 Task: For heading Arial Rounded MT Bold with Underline.  font size for heading26,  'Change the font style of data to'Browallia New.  and font size to 18,  Change the alignment of both headline & data to Align middle & Align Text left.  In the sheet  Budget Management Template
Action: Mouse moved to (81, 129)
Screenshot: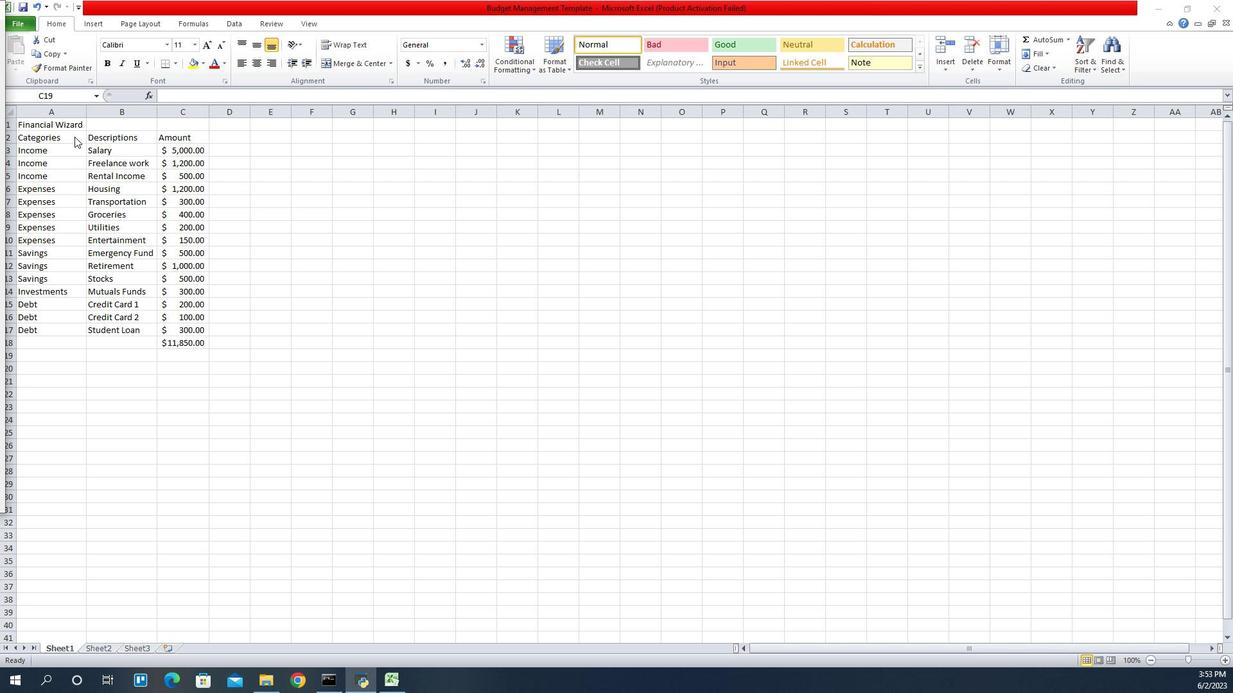 
Action: Mouse pressed left at (81, 129)
Screenshot: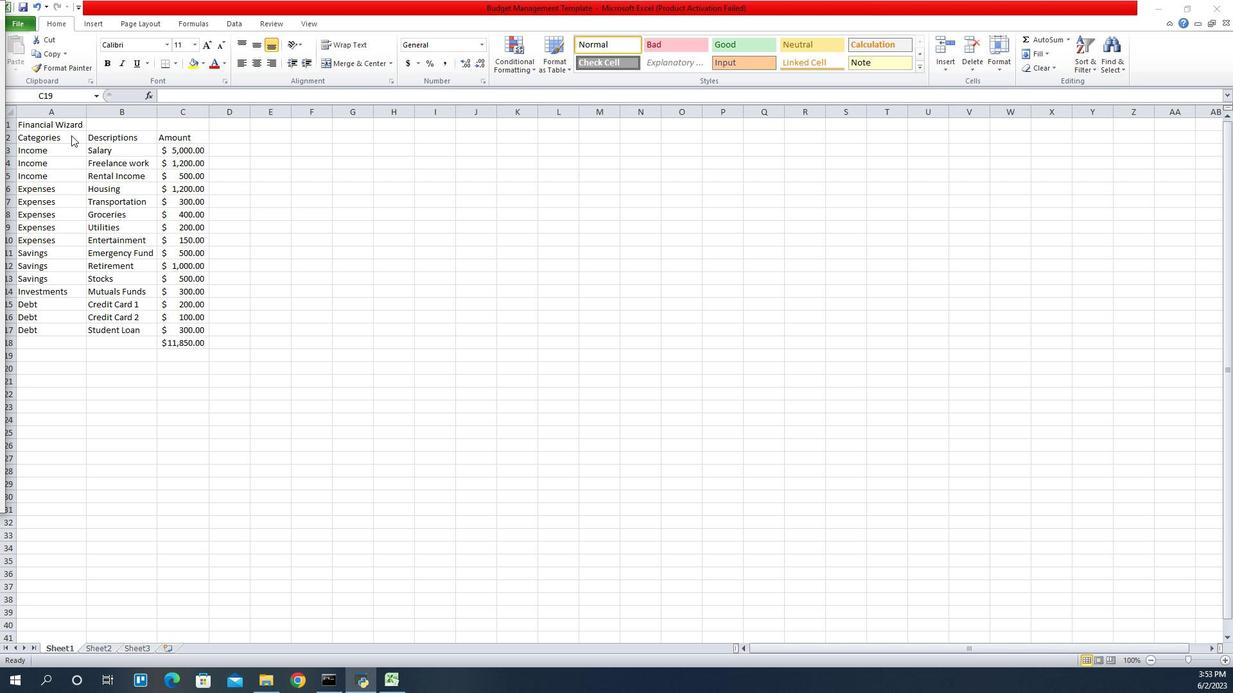 
Action: Mouse moved to (71, 129)
Screenshot: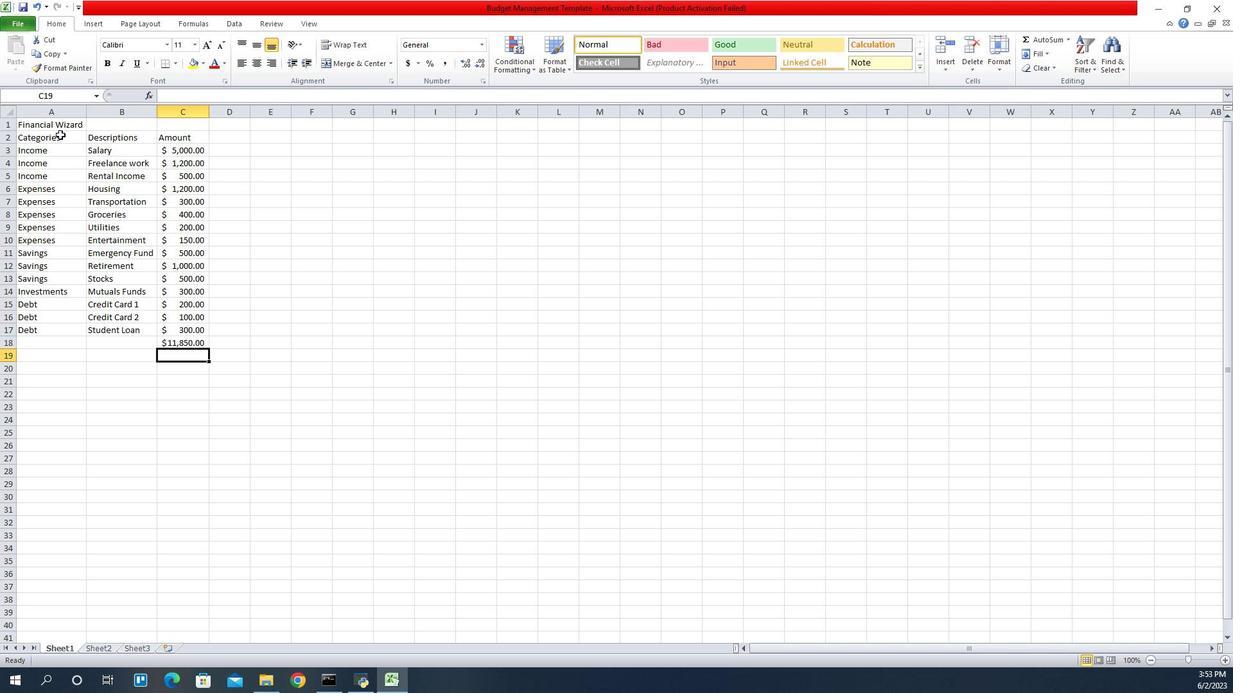 
Action: Mouse pressed left at (71, 129)
Screenshot: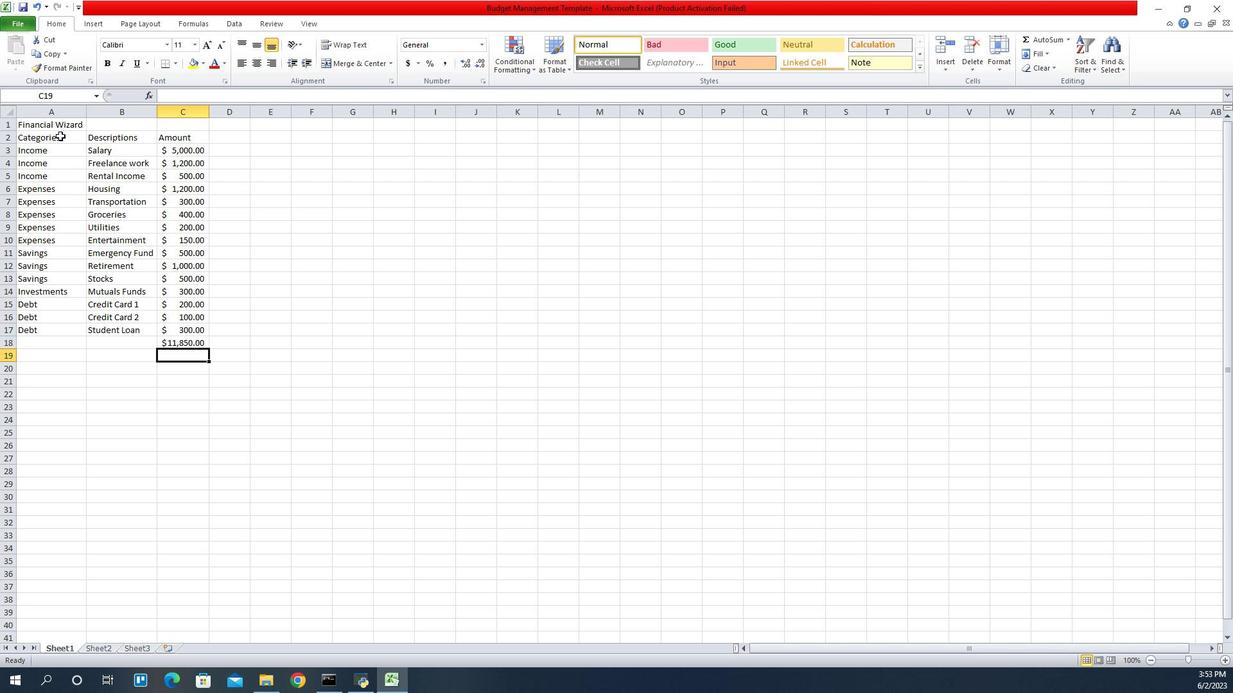 
Action: Mouse moved to (145, 16)
Screenshot: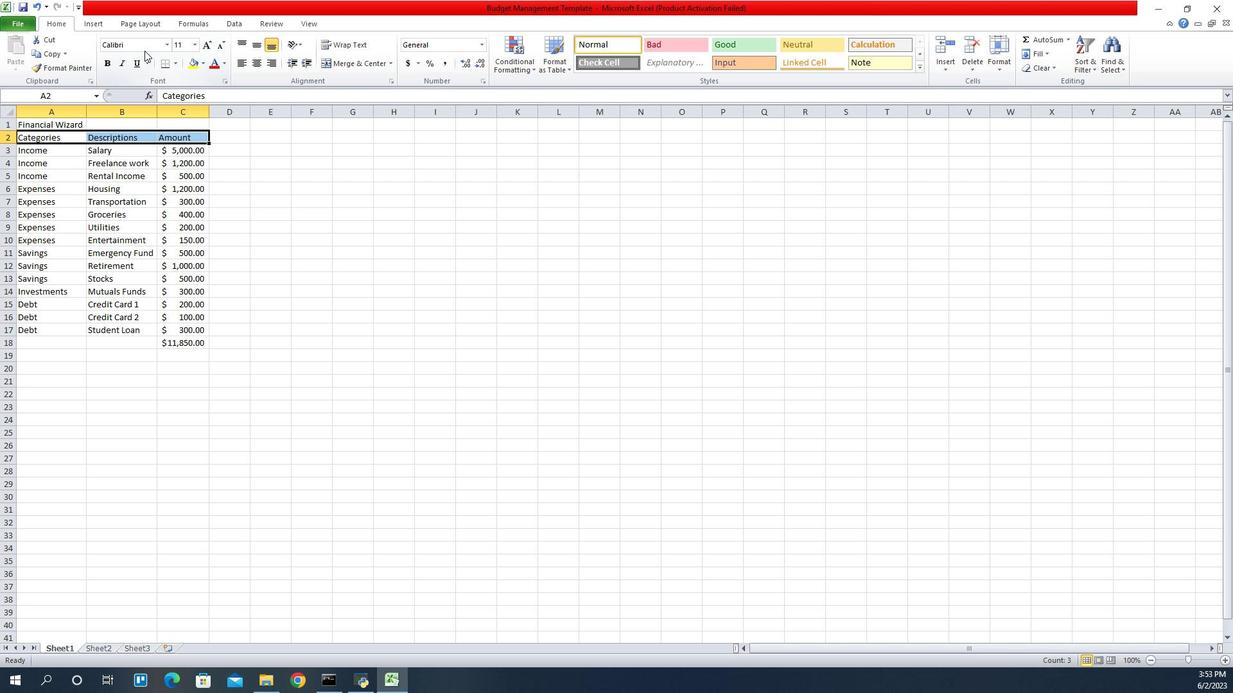 
Action: Mouse pressed left at (145, 16)
Screenshot: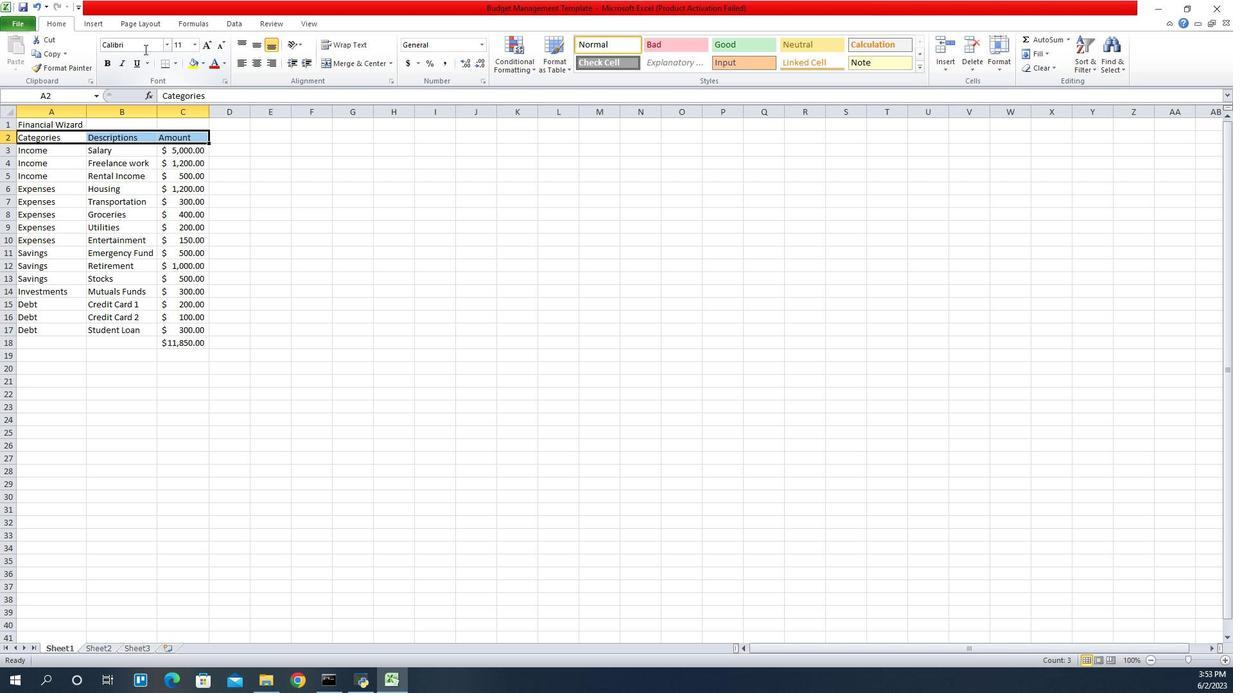 
Action: Key pressed arial<Key.space>rounded<Key.space><Key.caps_lock>MT<Key.enter>
Screenshot: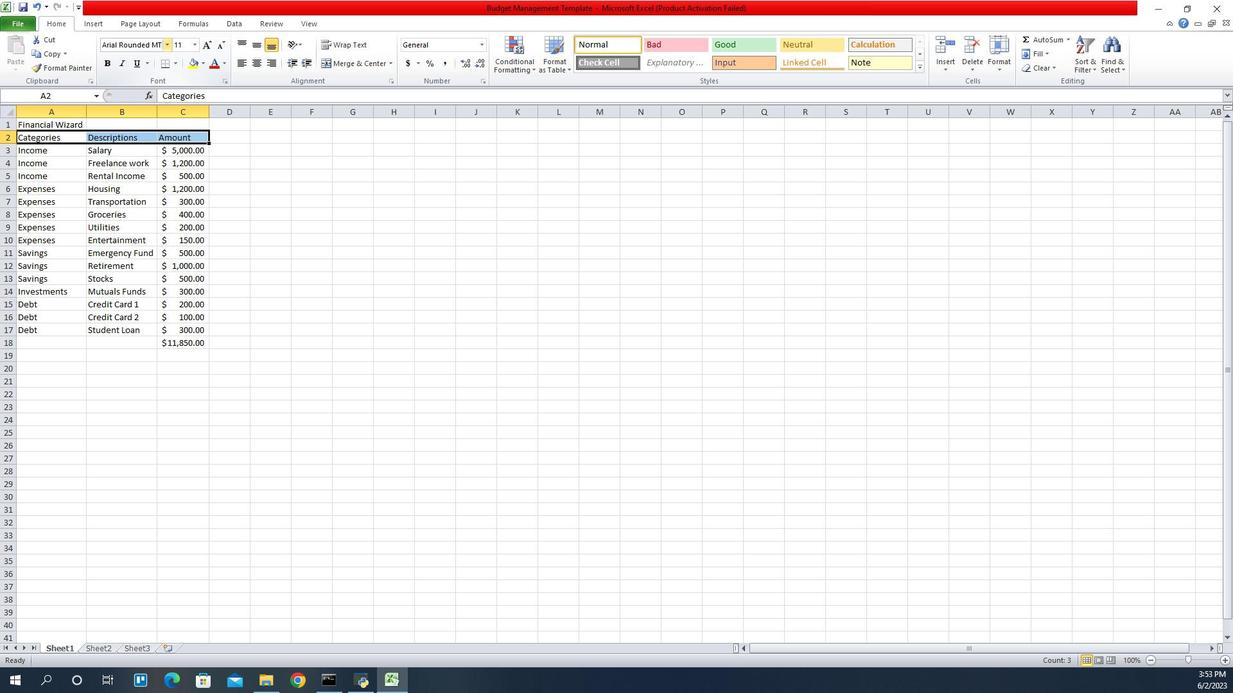 
Action: Mouse moved to (114, 30)
Screenshot: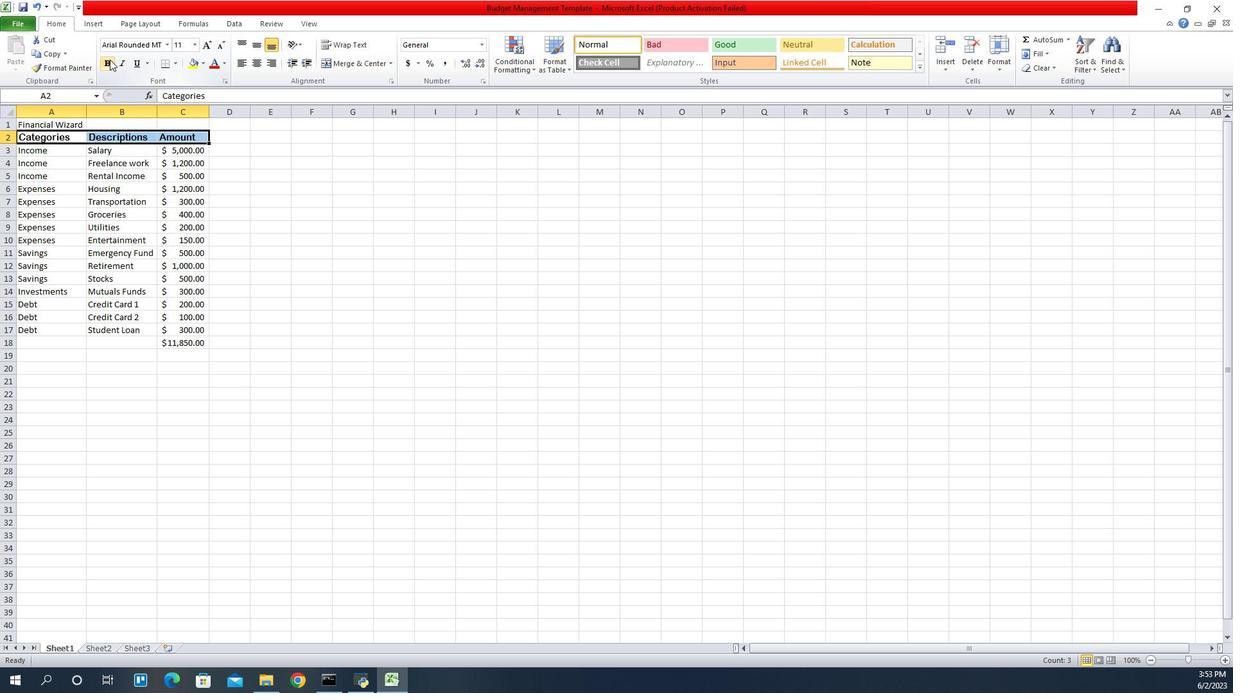 
Action: Mouse pressed left at (114, 30)
Screenshot: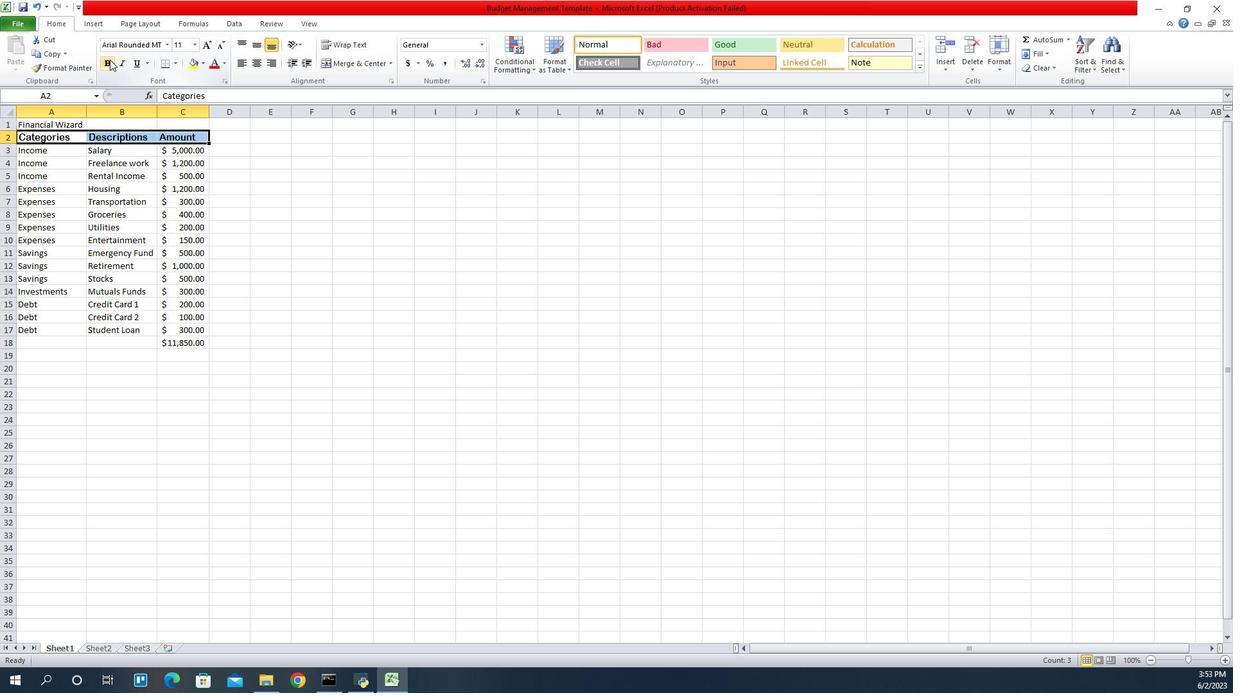 
Action: Mouse moved to (141, 39)
Screenshot: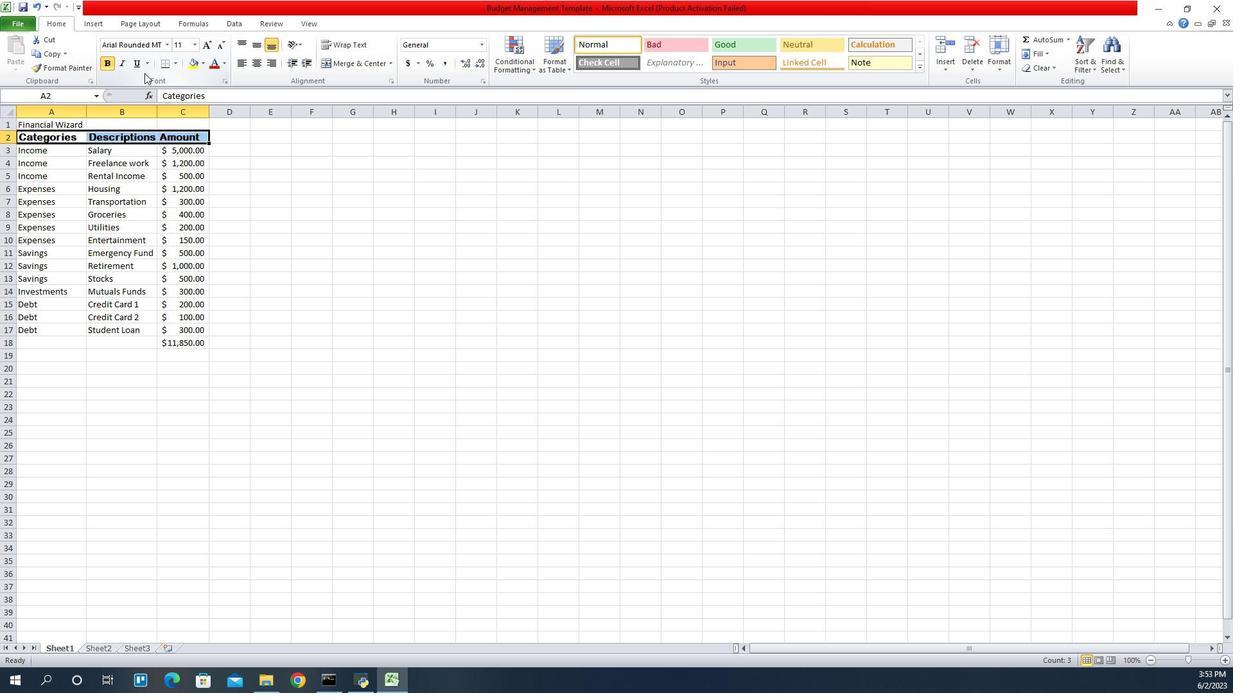 
Action: Mouse pressed left at (141, 39)
Screenshot: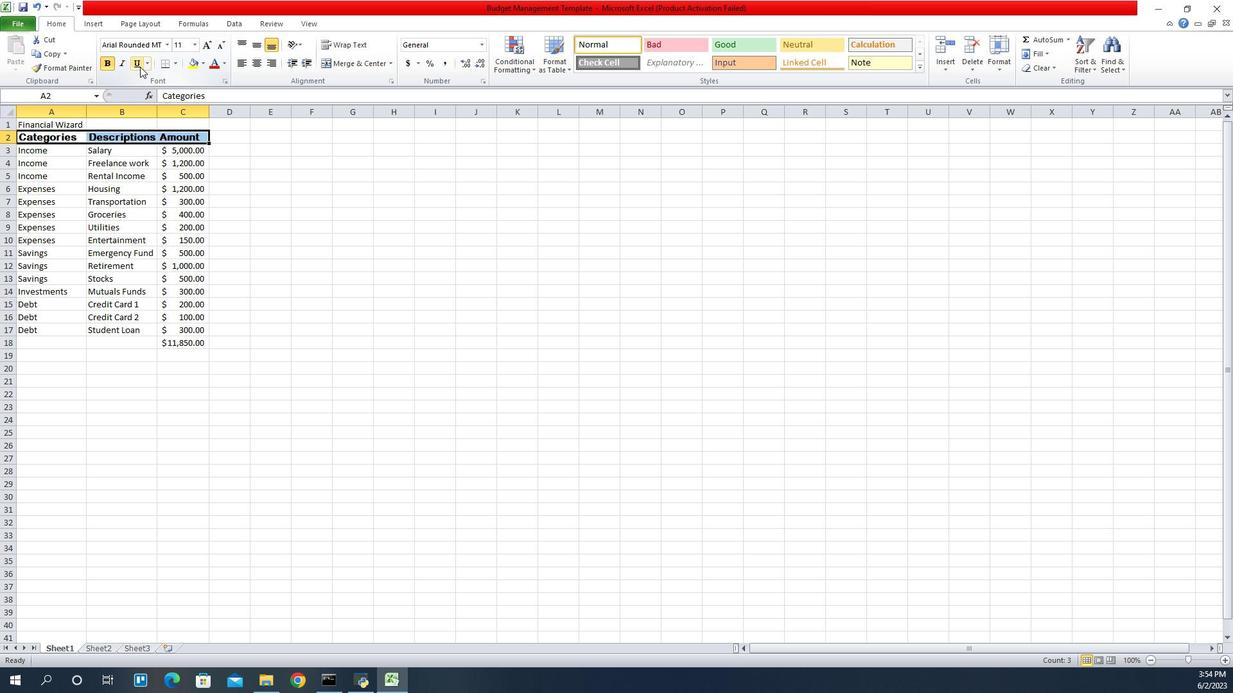 
Action: Mouse moved to (190, 9)
Screenshot: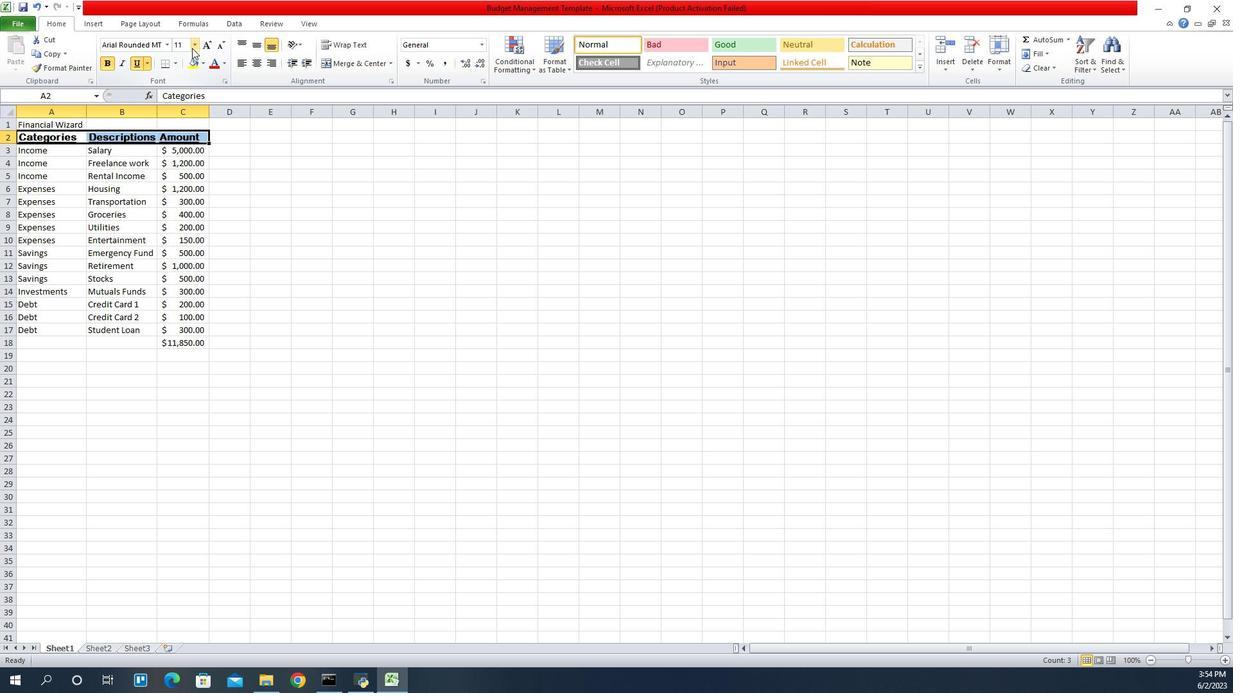 
Action: Mouse pressed left at (190, 9)
Screenshot: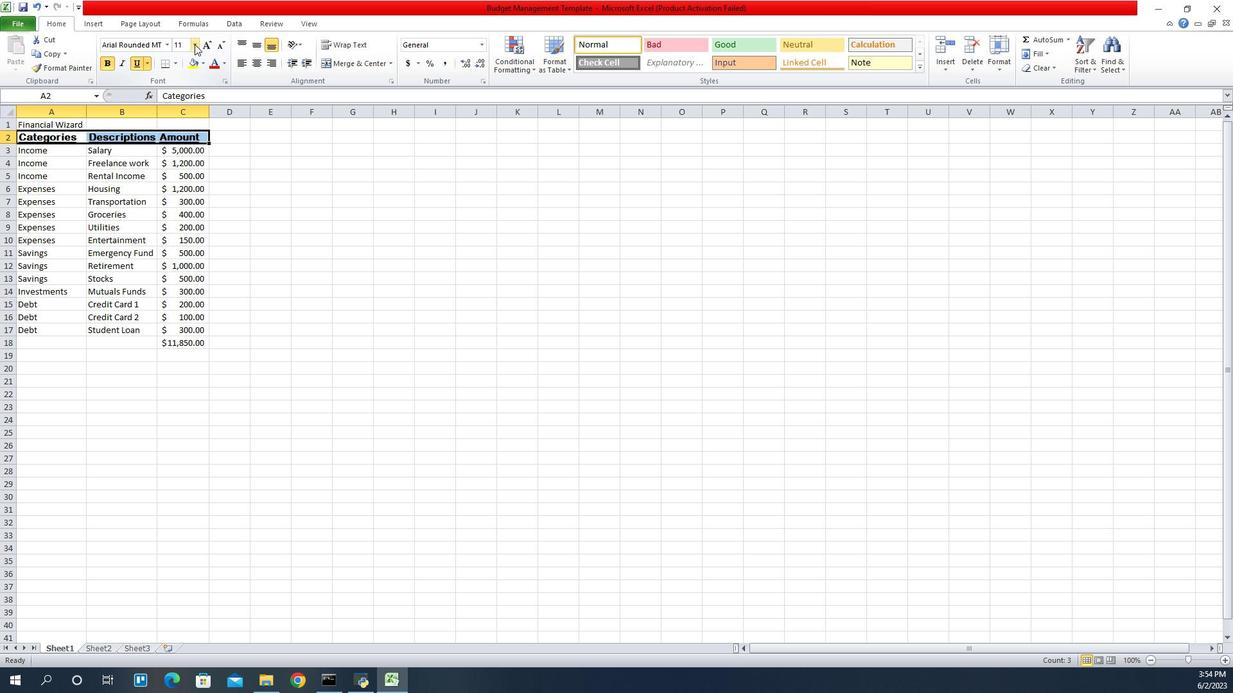 
Action: Mouse moved to (179, 181)
Screenshot: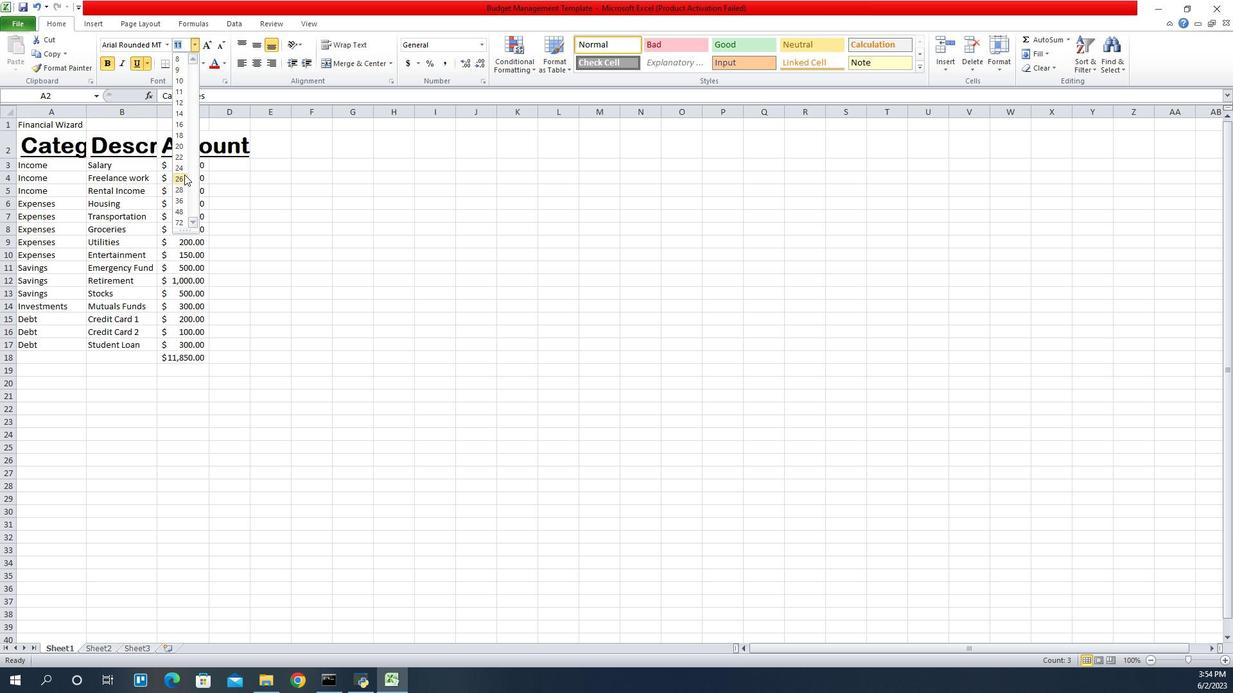 
Action: Mouse pressed left at (179, 181)
Screenshot: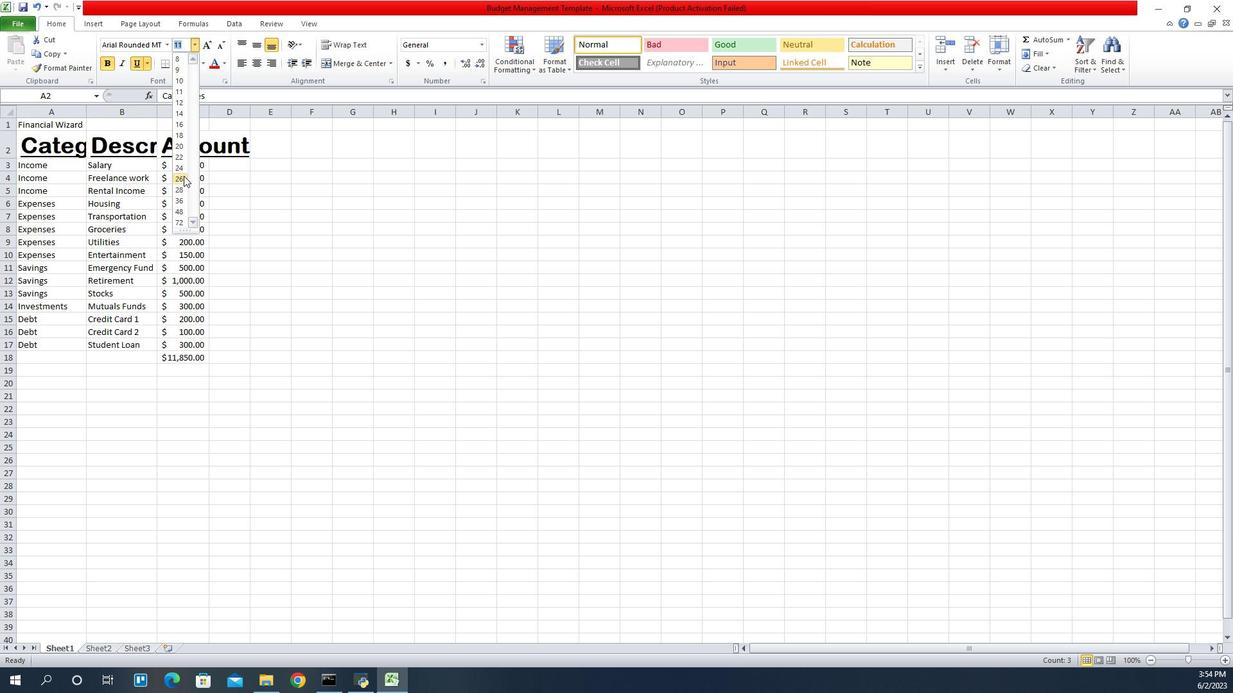 
Action: Mouse moved to (78, 173)
Screenshot: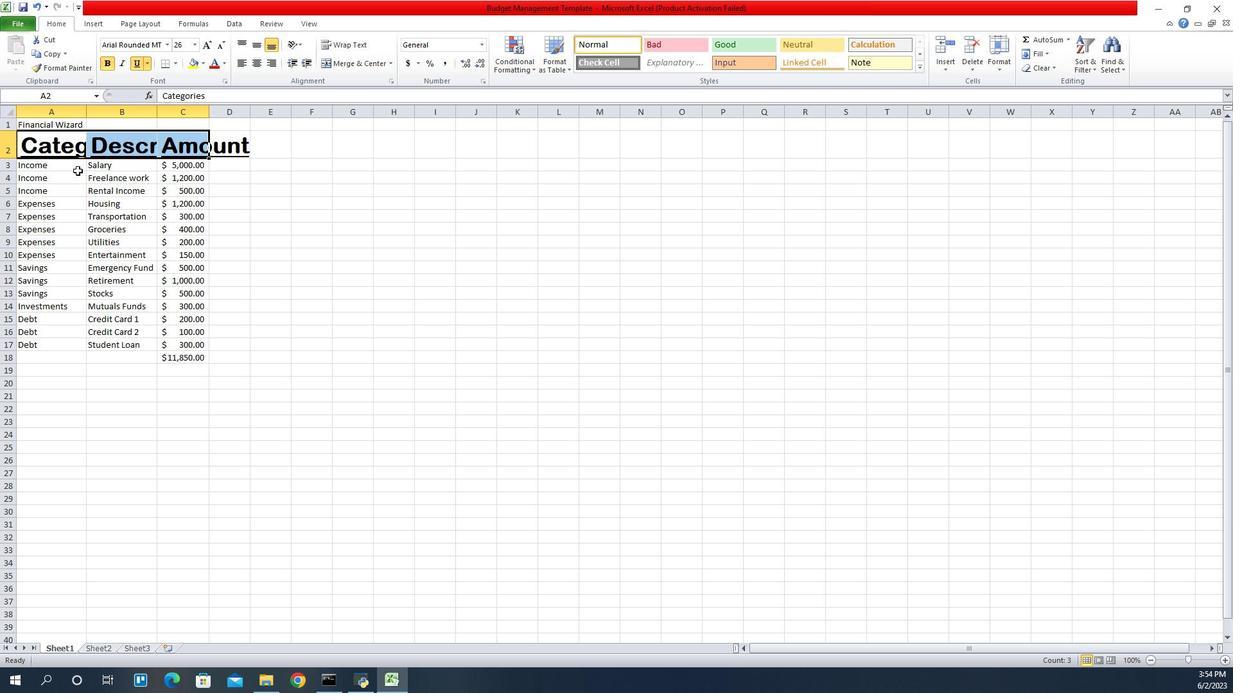 
Action: Mouse pressed left at (78, 173)
Screenshot: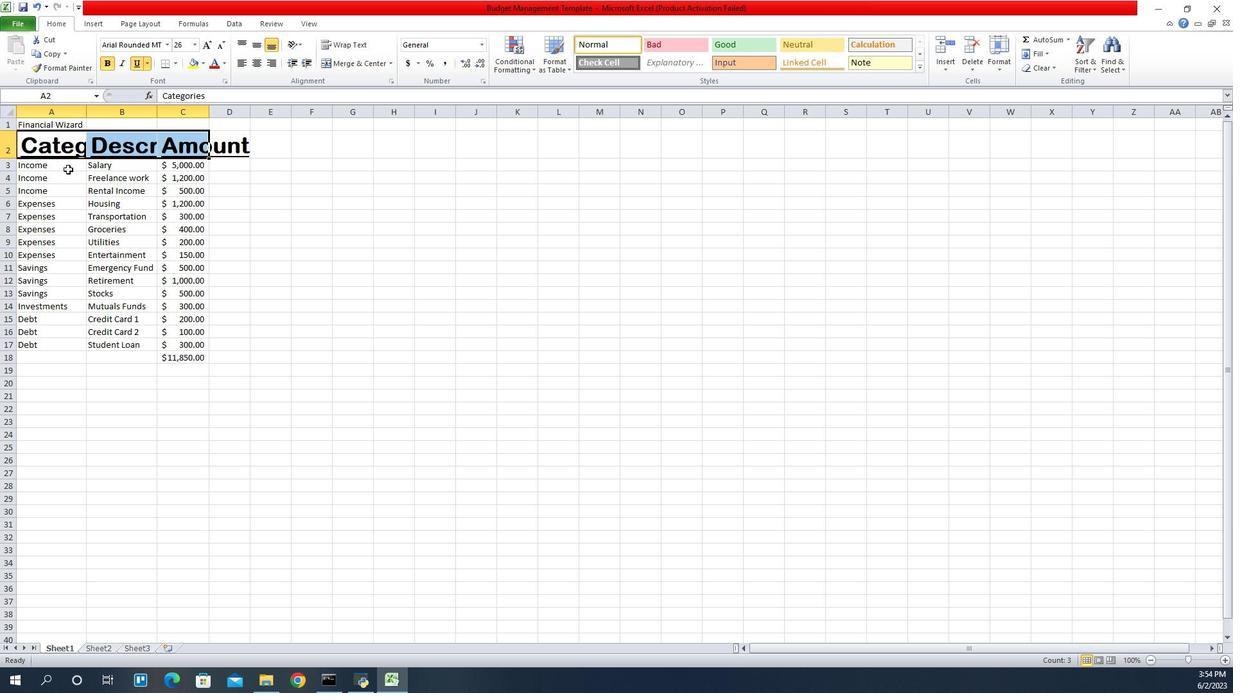 
Action: Mouse moved to (148, 14)
Screenshot: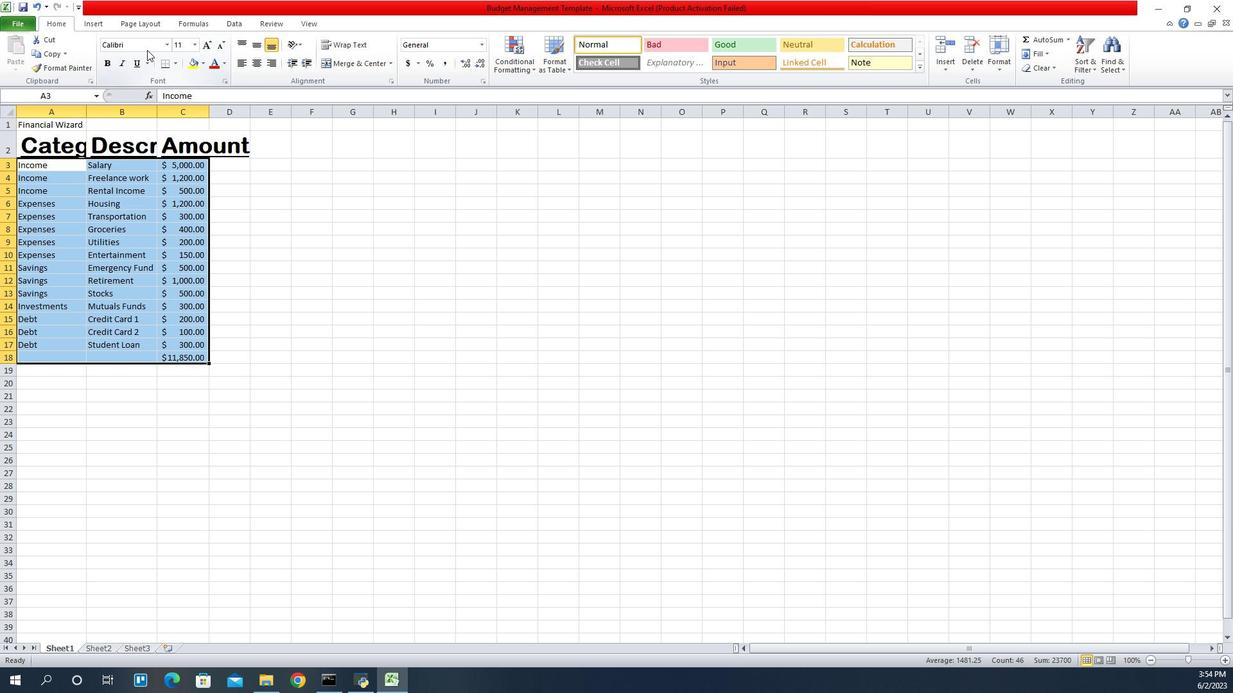 
Action: Mouse pressed left at (148, 14)
Screenshot: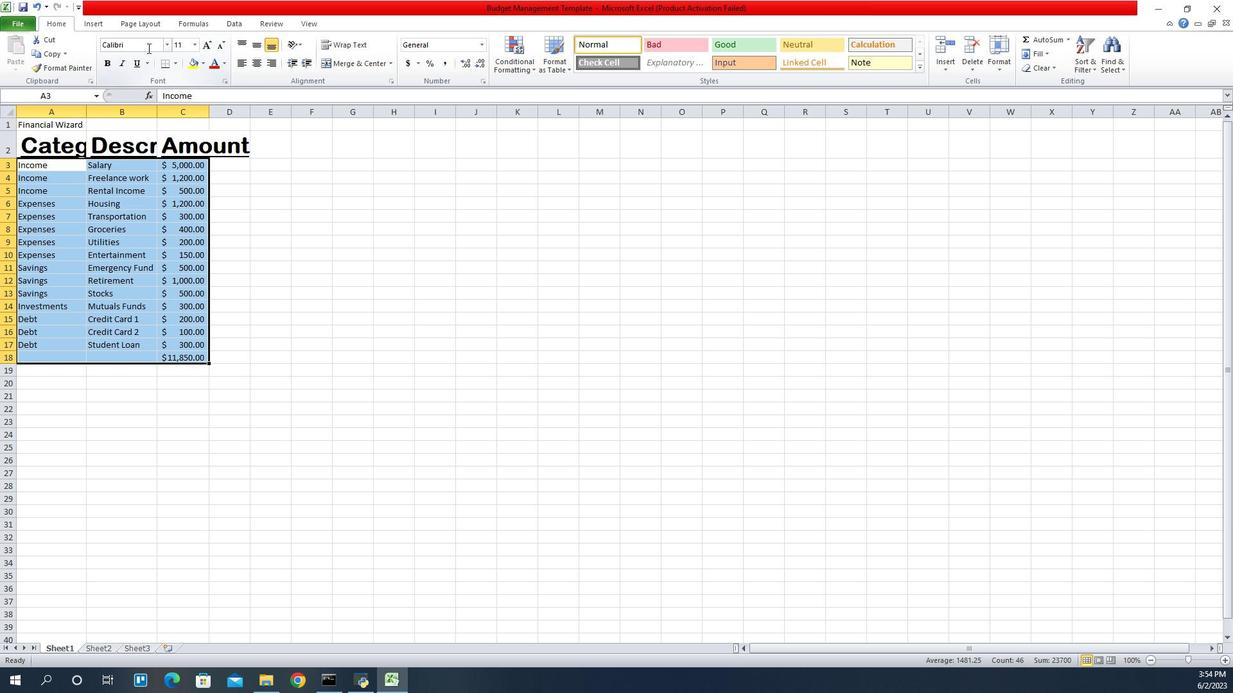 
Action: Key pressed <Key.caps_lock><Key.caps_lock>B<Key.caps_lock>rowallia<Key.space>new<Key.enter>
Screenshot: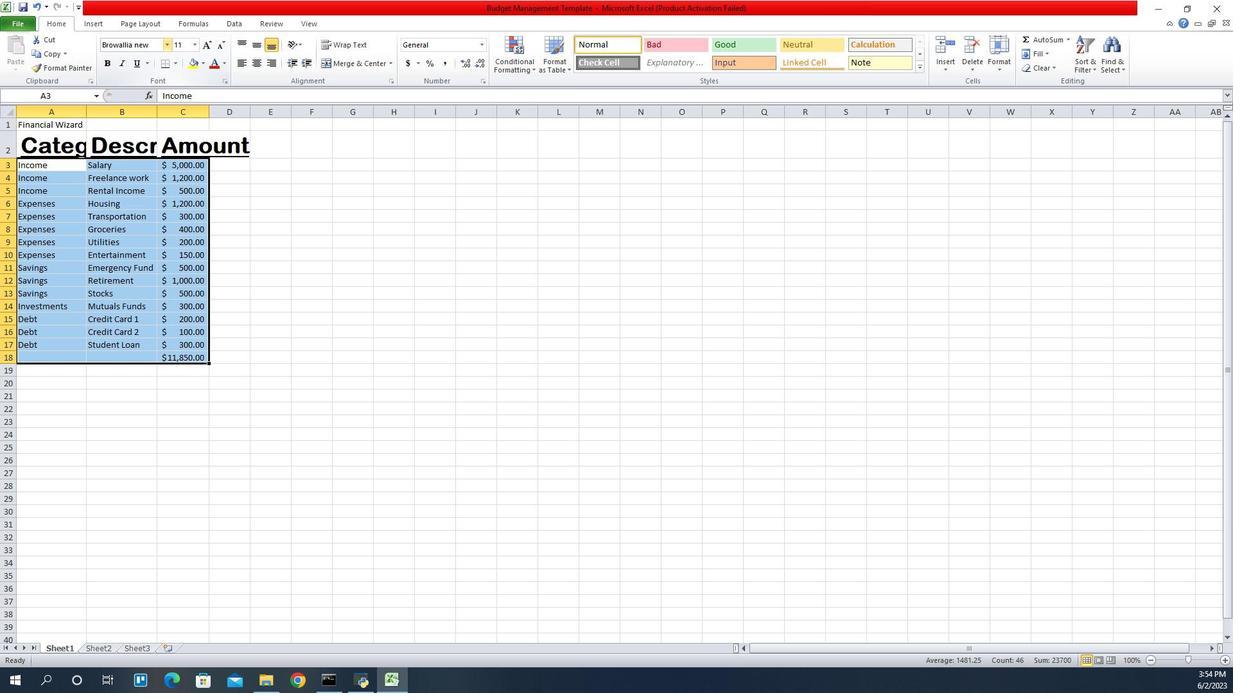 
Action: Mouse moved to (192, 14)
Screenshot: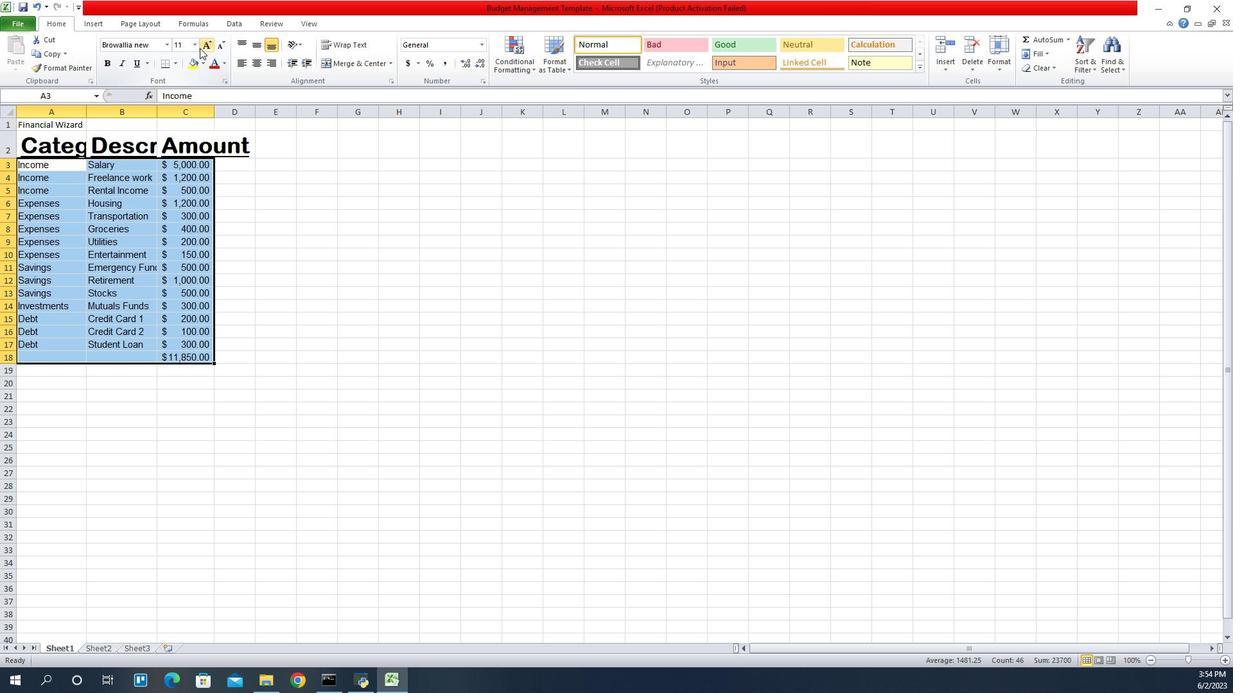 
Action: Mouse pressed left at (192, 14)
Screenshot: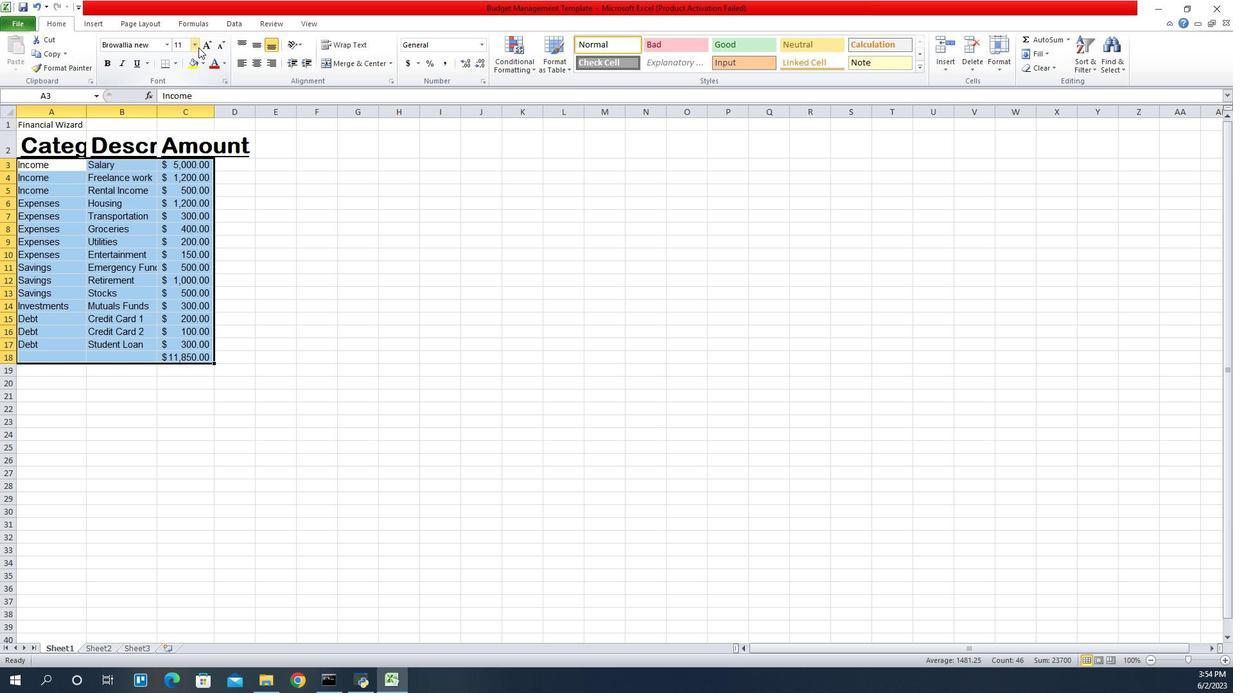 
Action: Mouse moved to (177, 126)
Screenshot: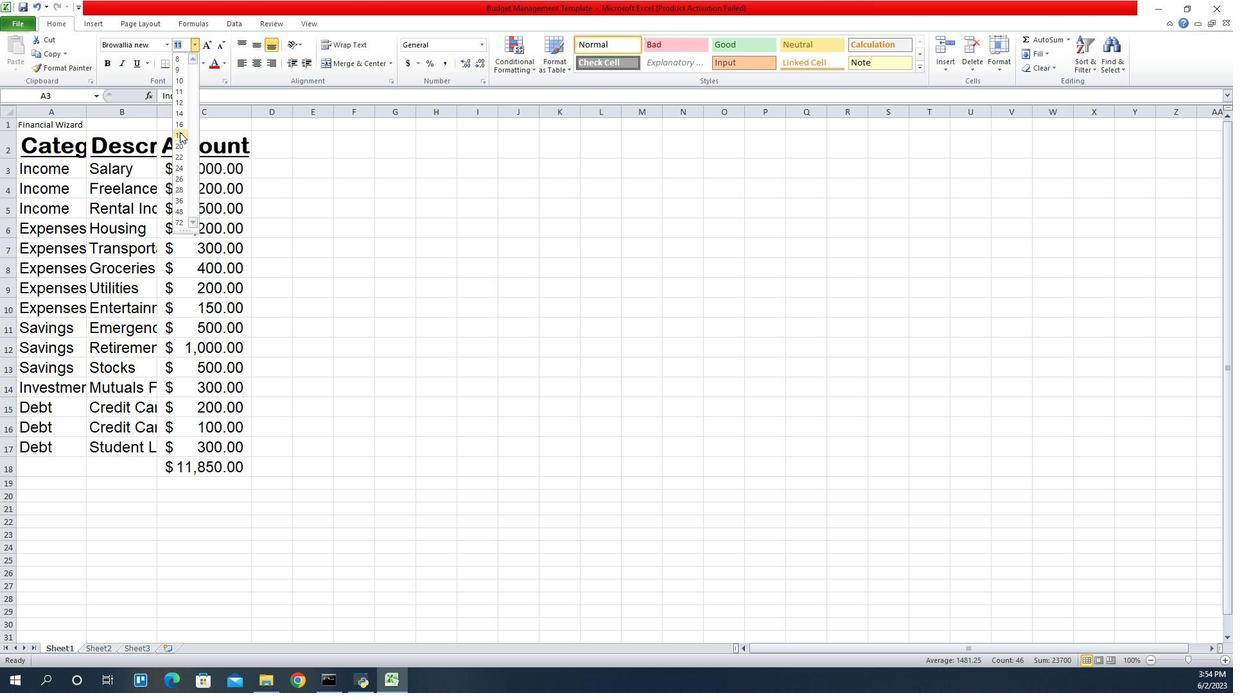 
Action: Mouse pressed left at (177, 126)
Screenshot: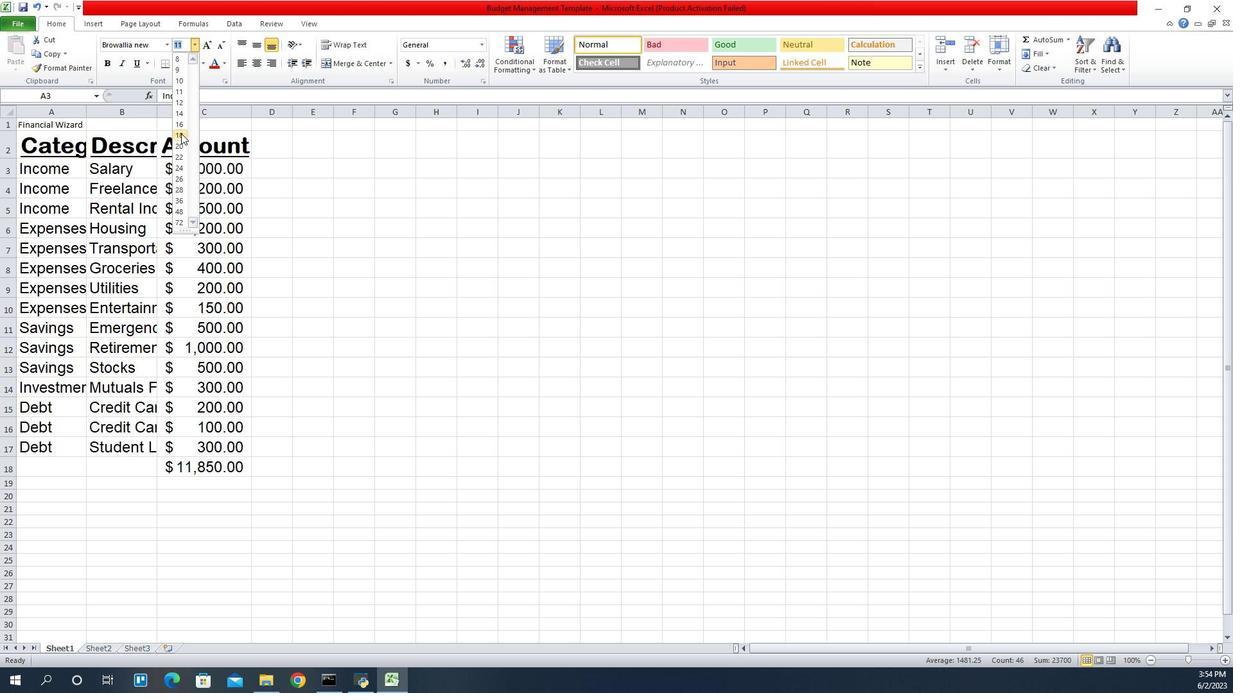 
Action: Mouse moved to (86, 102)
Screenshot: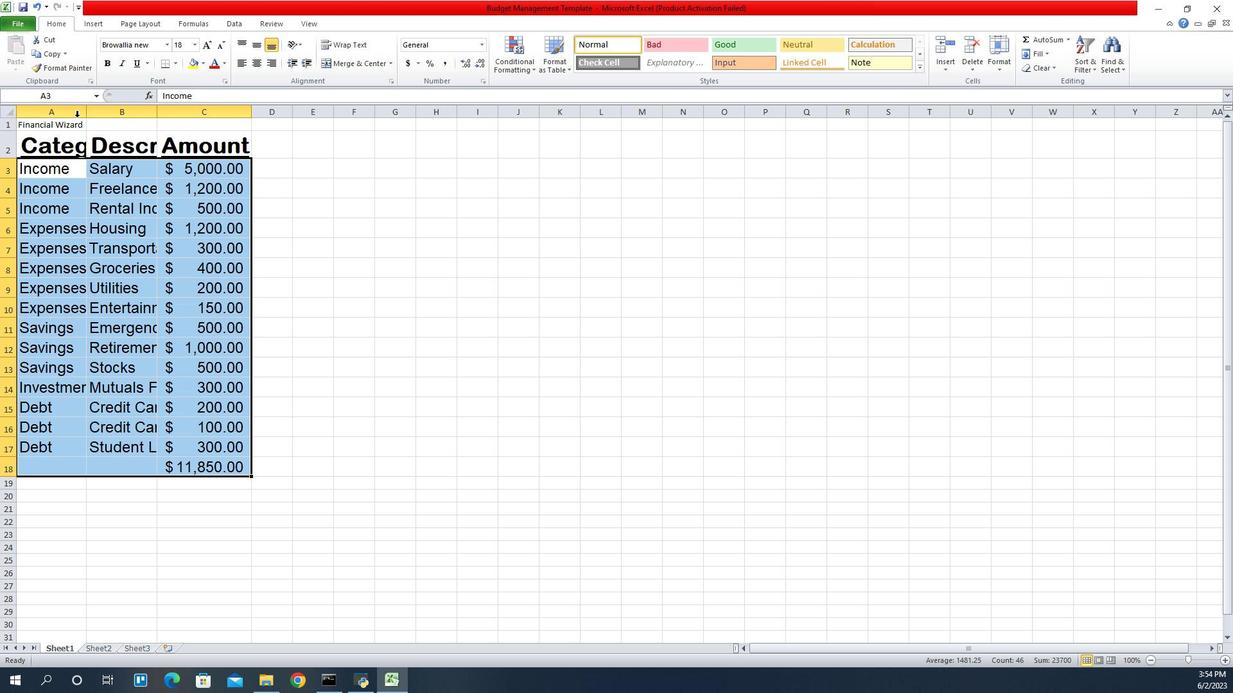 
Action: Mouse pressed left at (86, 102)
Screenshot: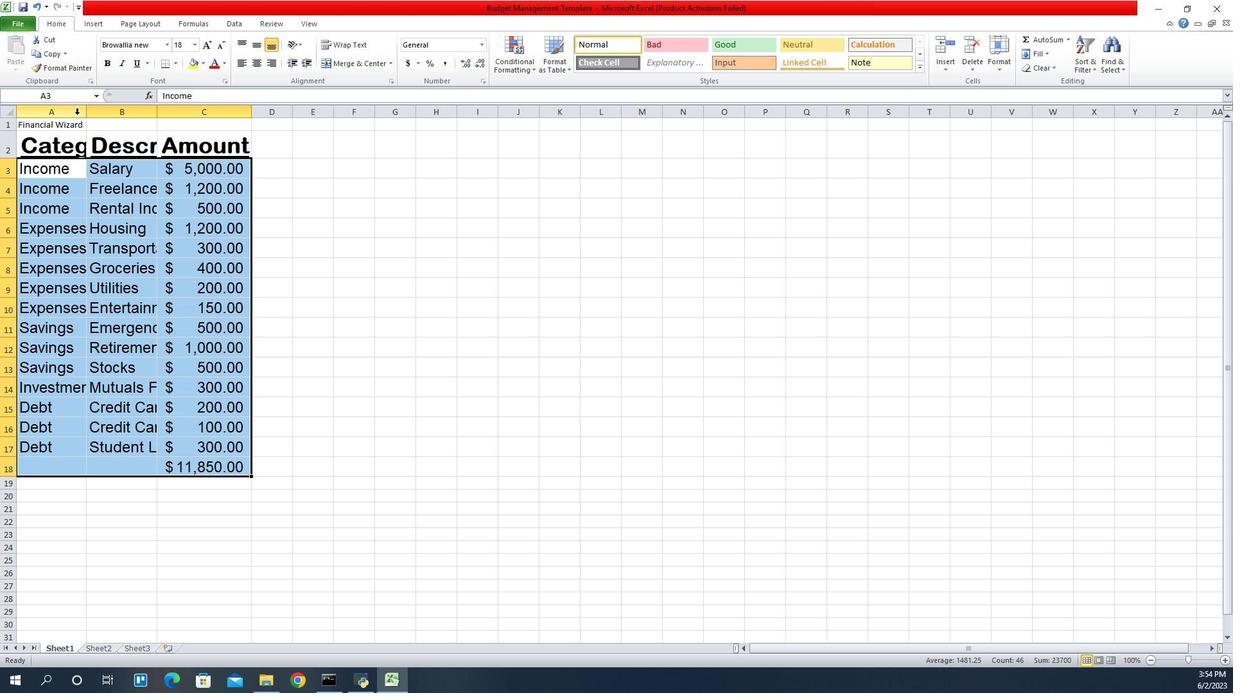 
Action: Mouse moved to (159, 100)
Screenshot: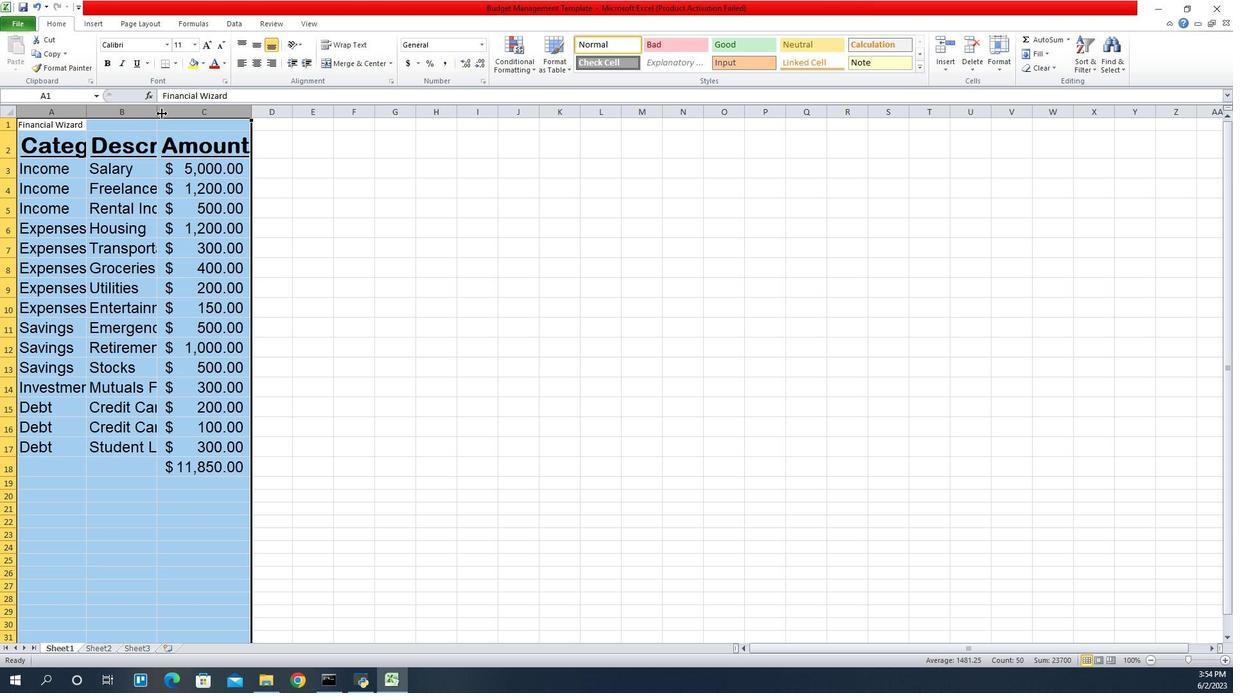 
Action: Mouse pressed left at (159, 100)
Screenshot: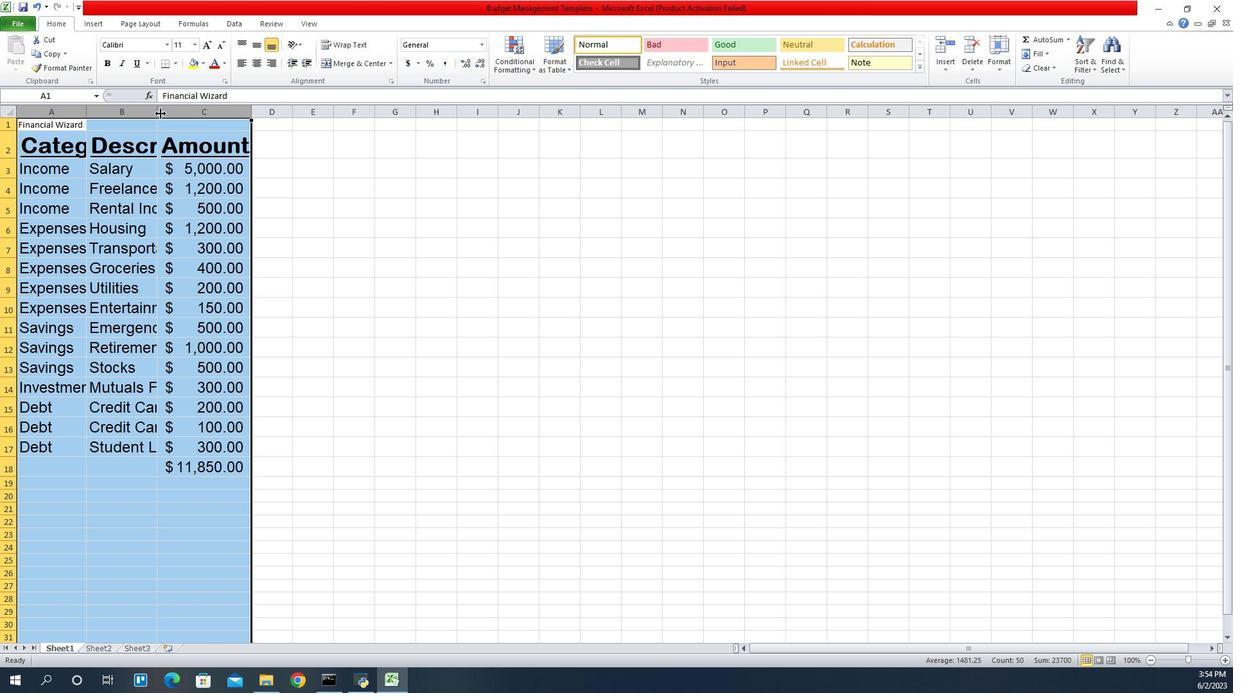 
Action: Mouse pressed left at (159, 100)
Screenshot: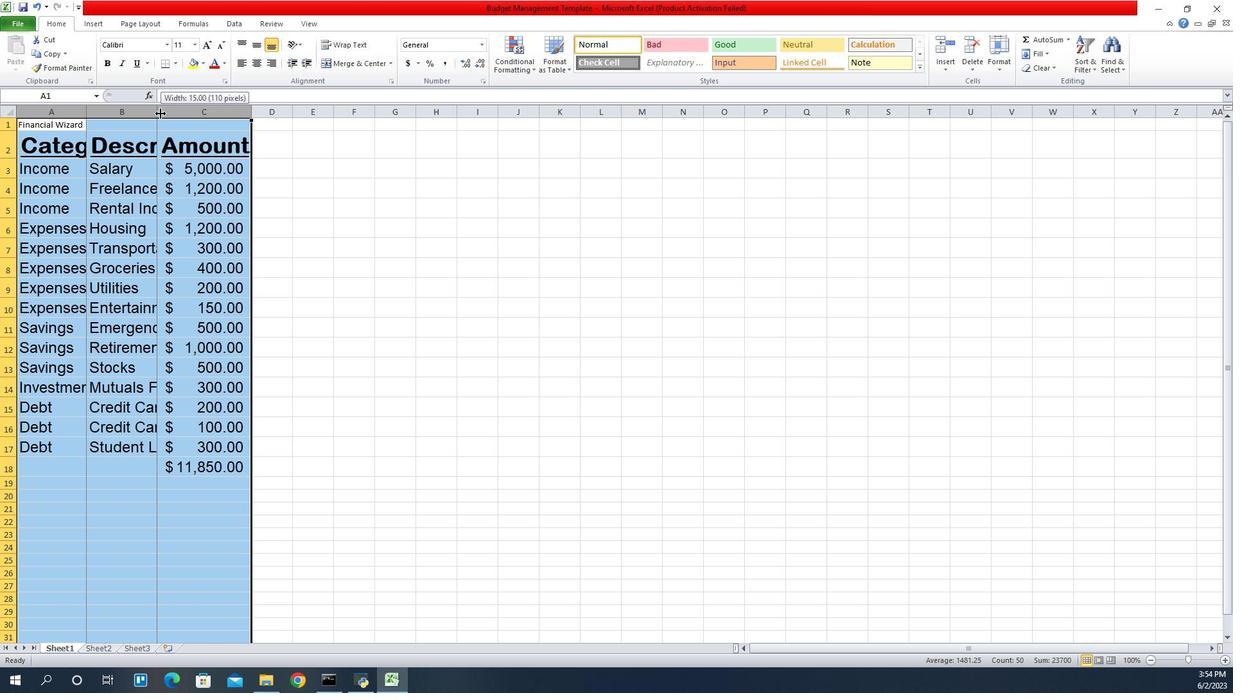 
Action: Mouse moved to (116, 149)
Screenshot: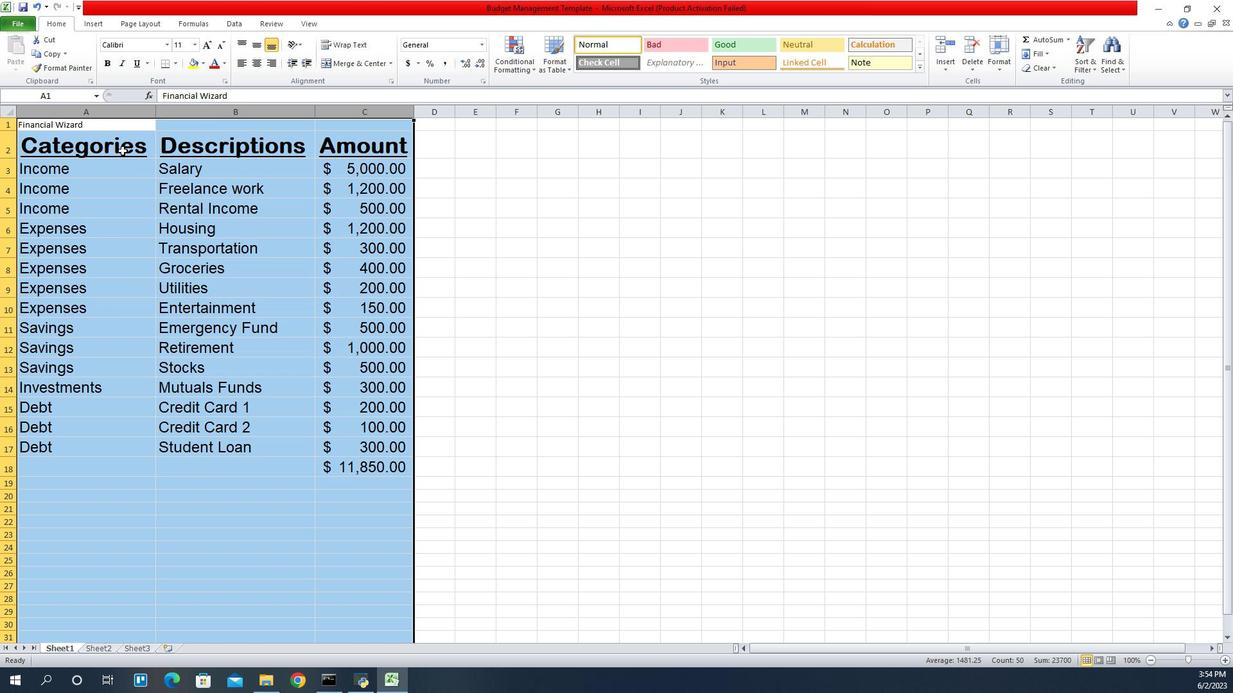 
Action: Mouse pressed left at (116, 149)
Screenshot: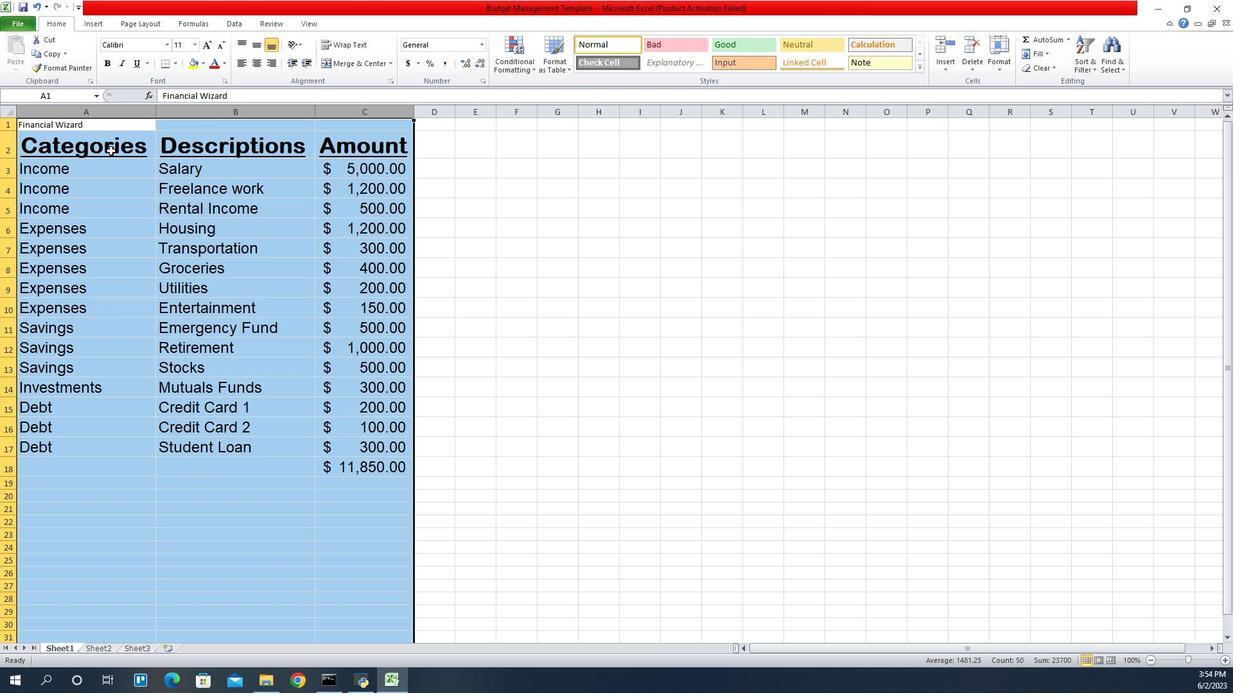
Action: Mouse moved to (116, 145)
Screenshot: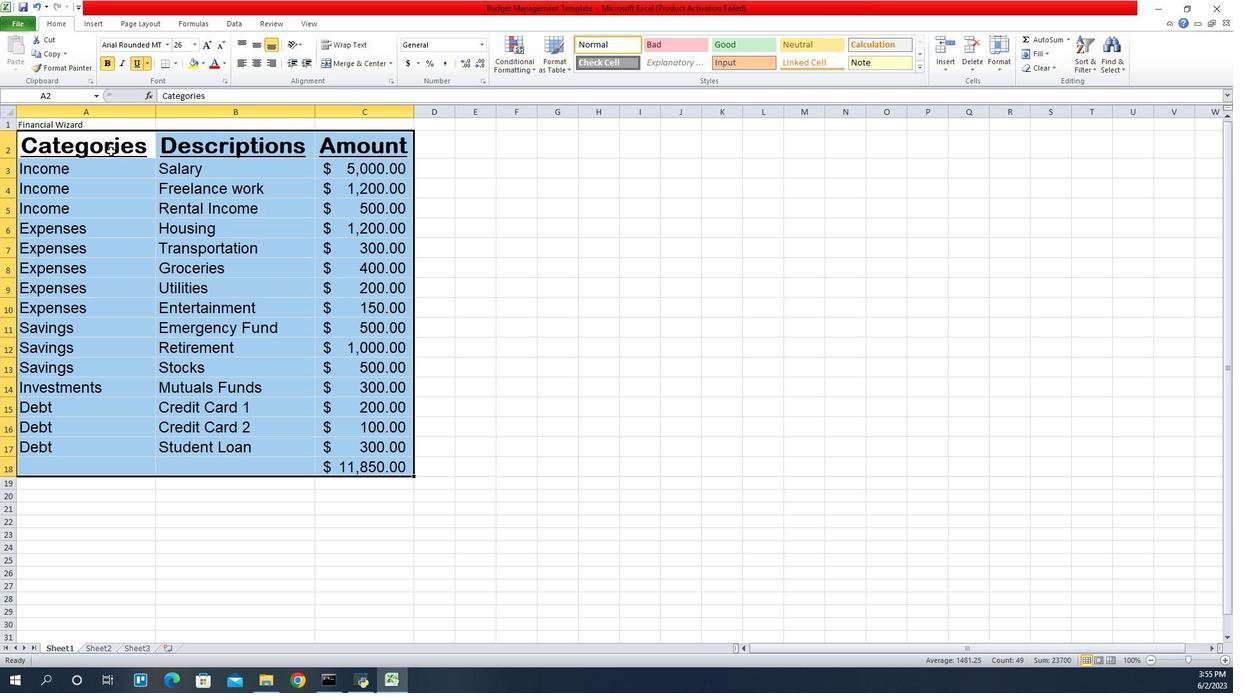 
Action: Mouse pressed left at (116, 145)
Screenshot: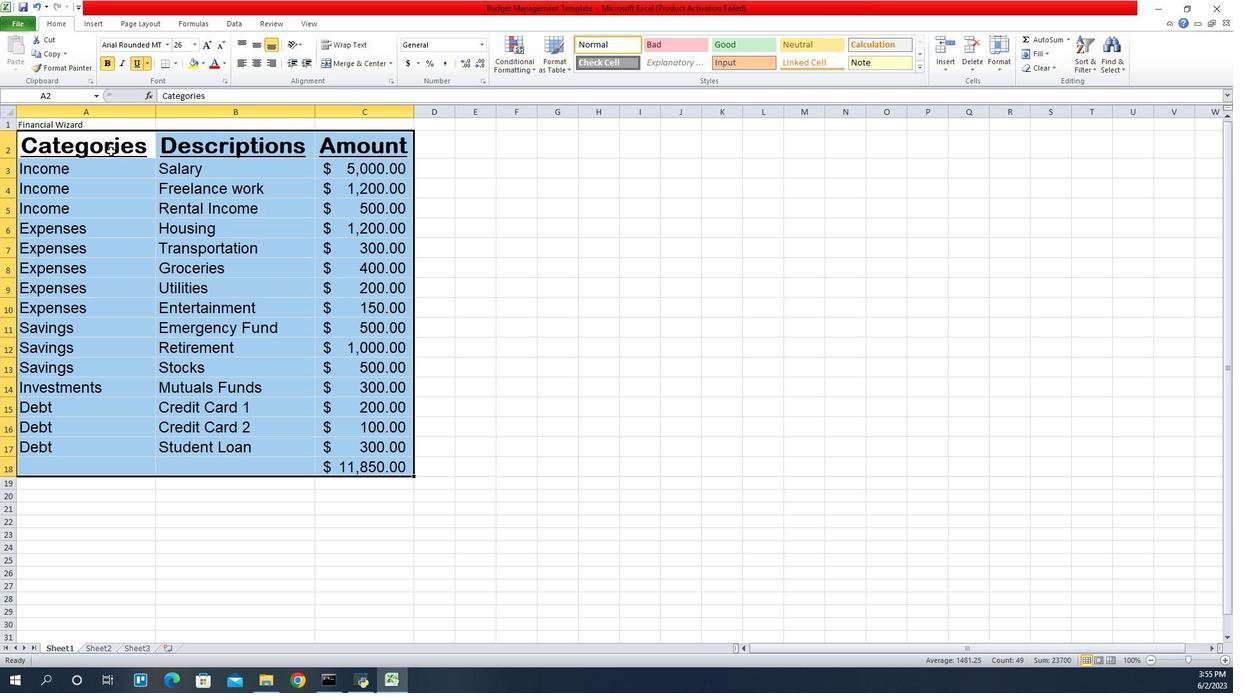 
Action: Mouse moved to (244, 18)
Screenshot: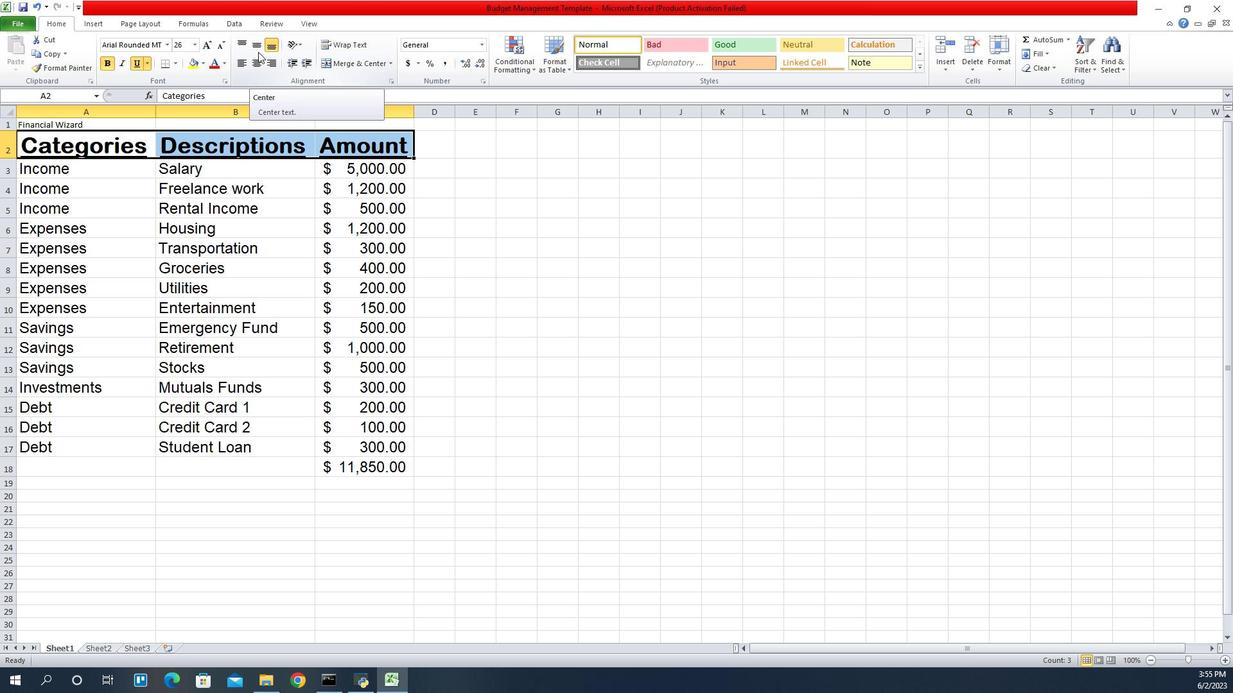 
Action: Mouse pressed left at (244, 18)
Screenshot: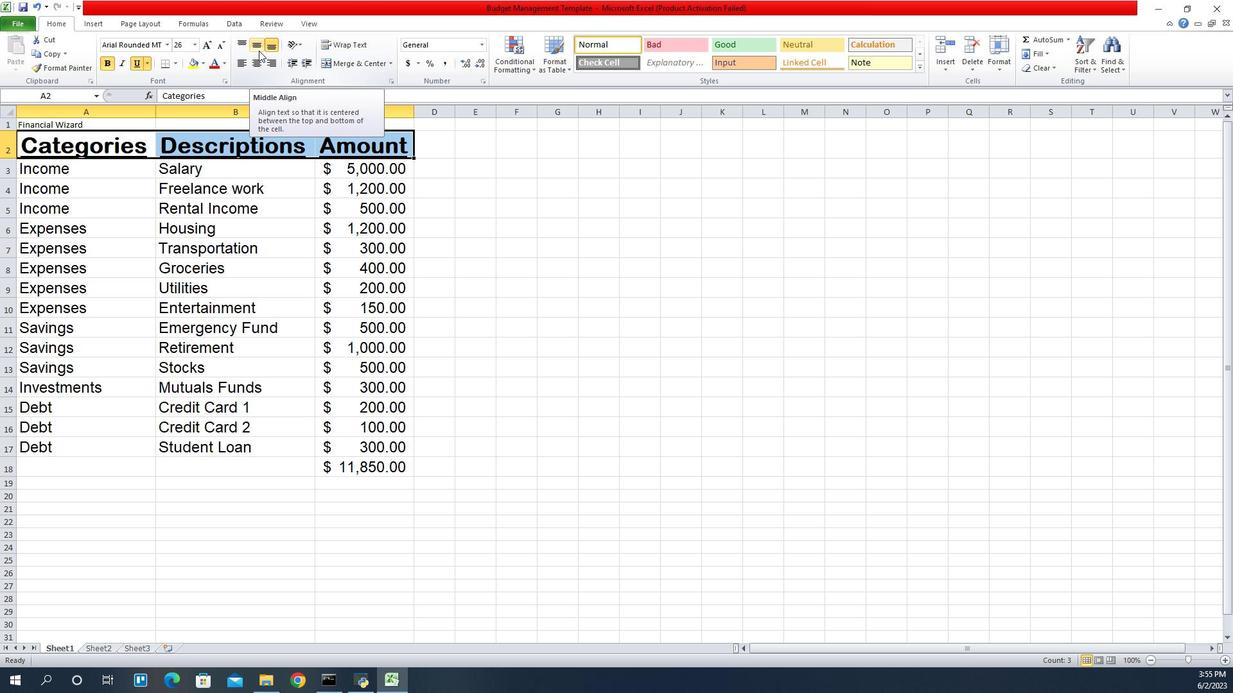 
Action: Mouse moved to (118, 177)
Screenshot: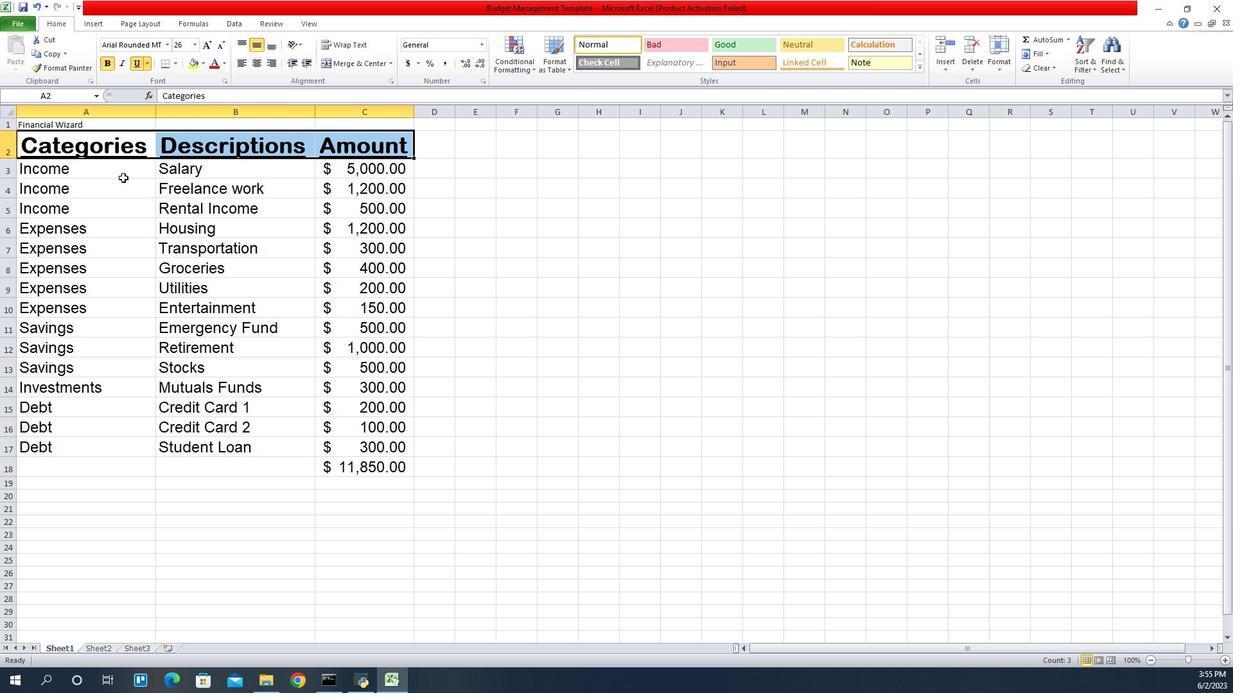 
Action: Mouse pressed left at (118, 177)
Screenshot: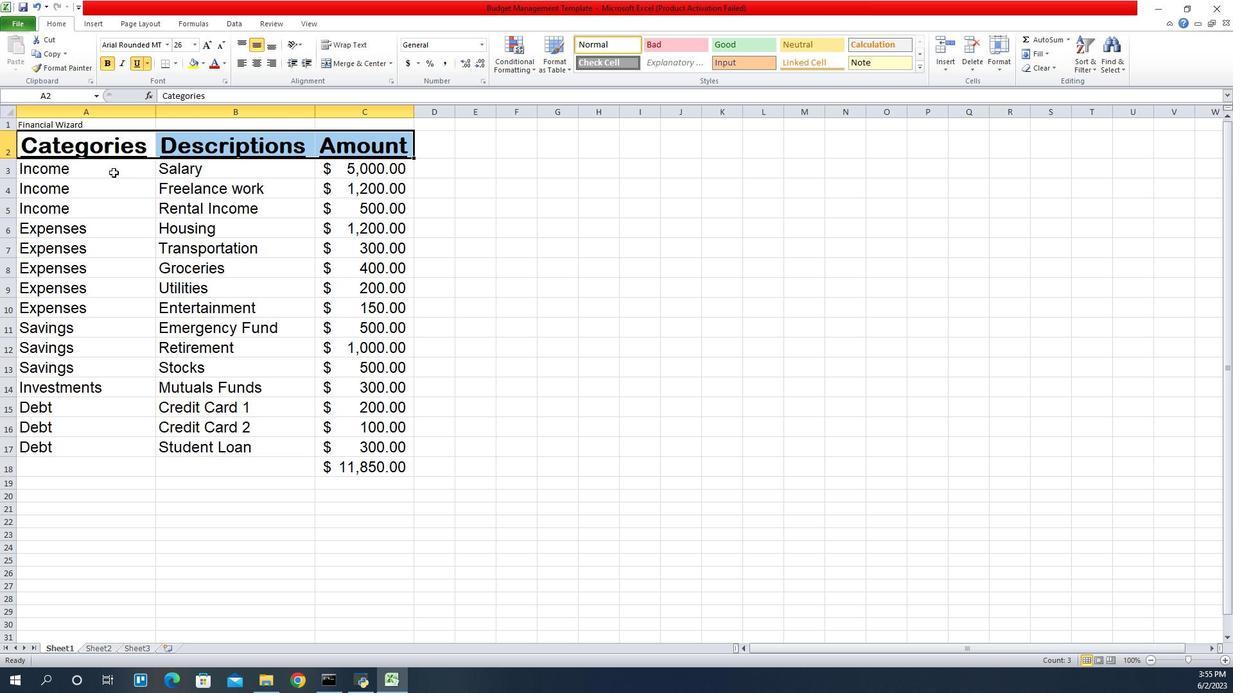 
Action: Mouse moved to (231, 39)
Screenshot: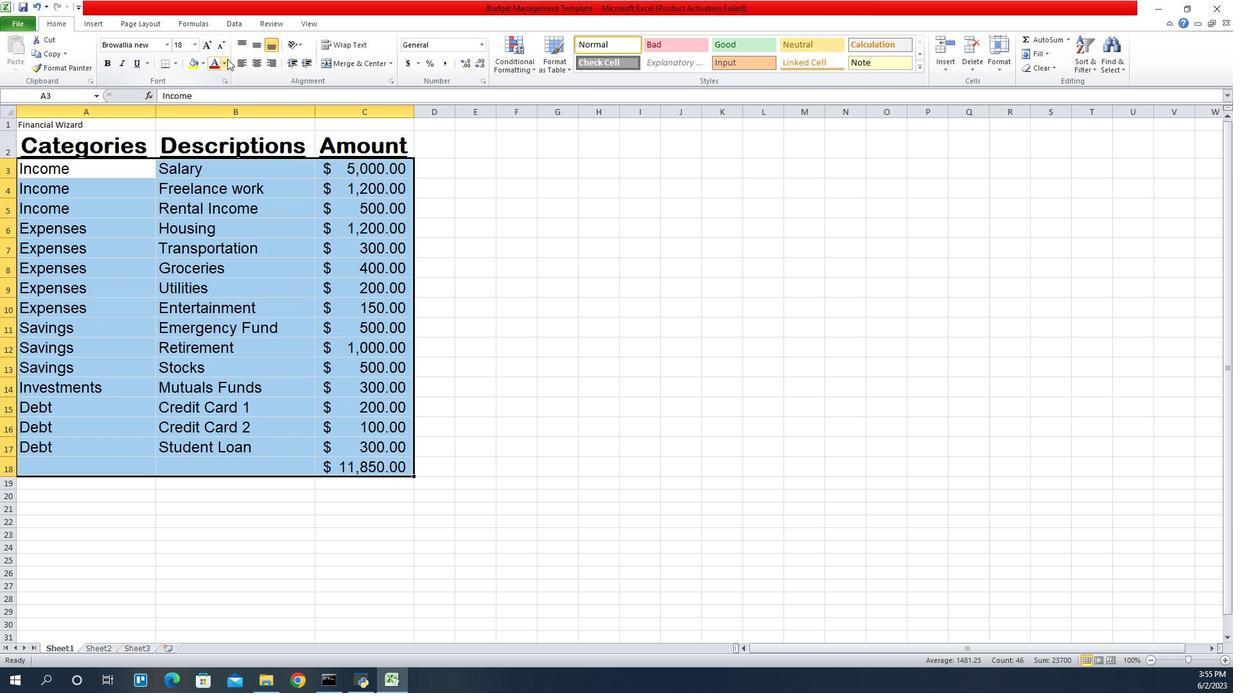 
Action: Mouse pressed left at (231, 39)
Screenshot: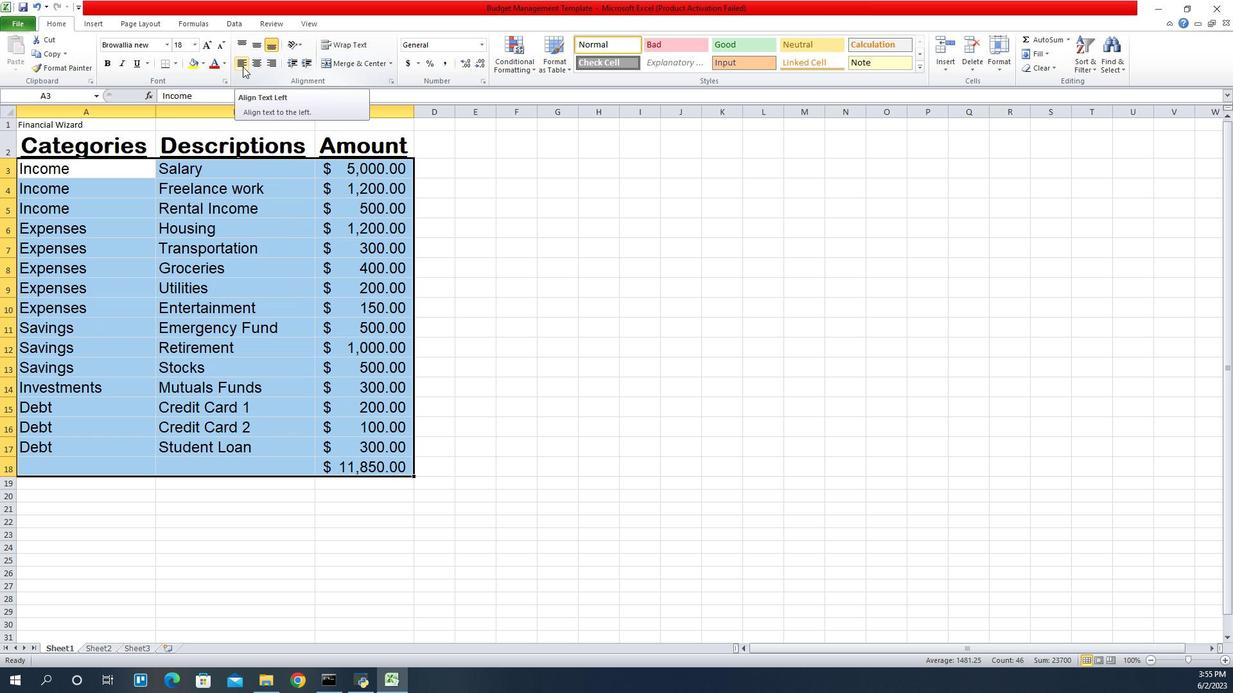 
Action: Mouse moved to (318, 568)
Screenshot: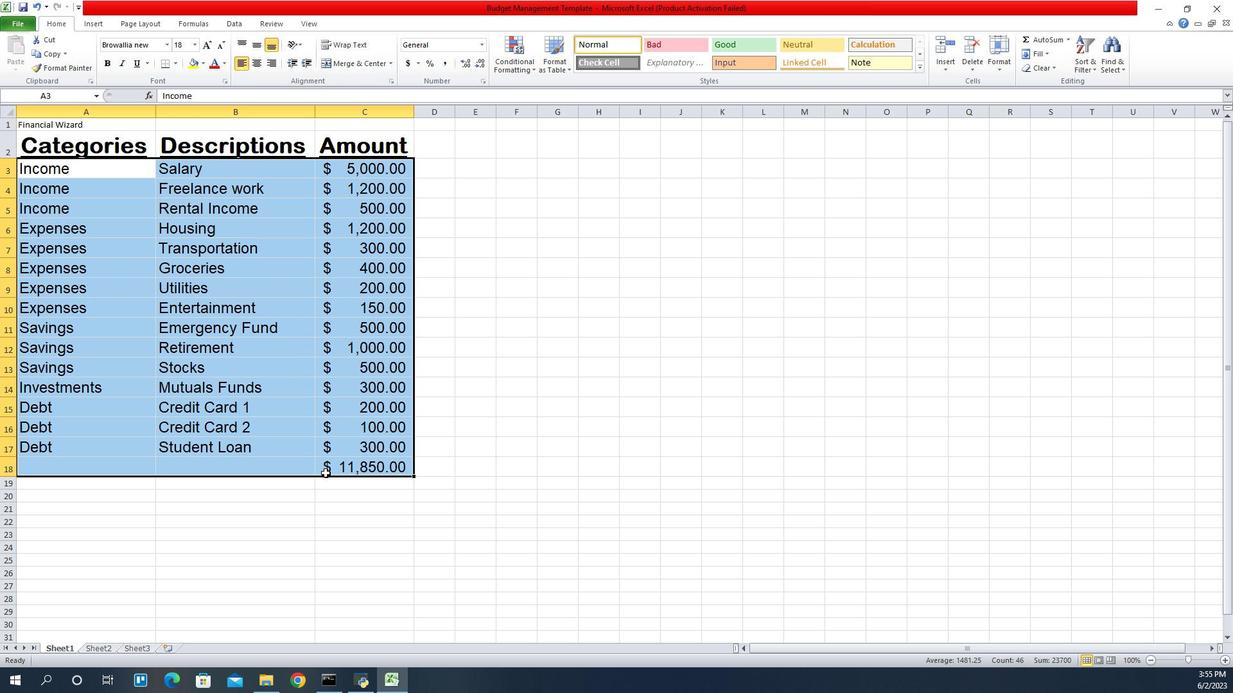 
Action: Mouse pressed left at (318, 568)
Screenshot: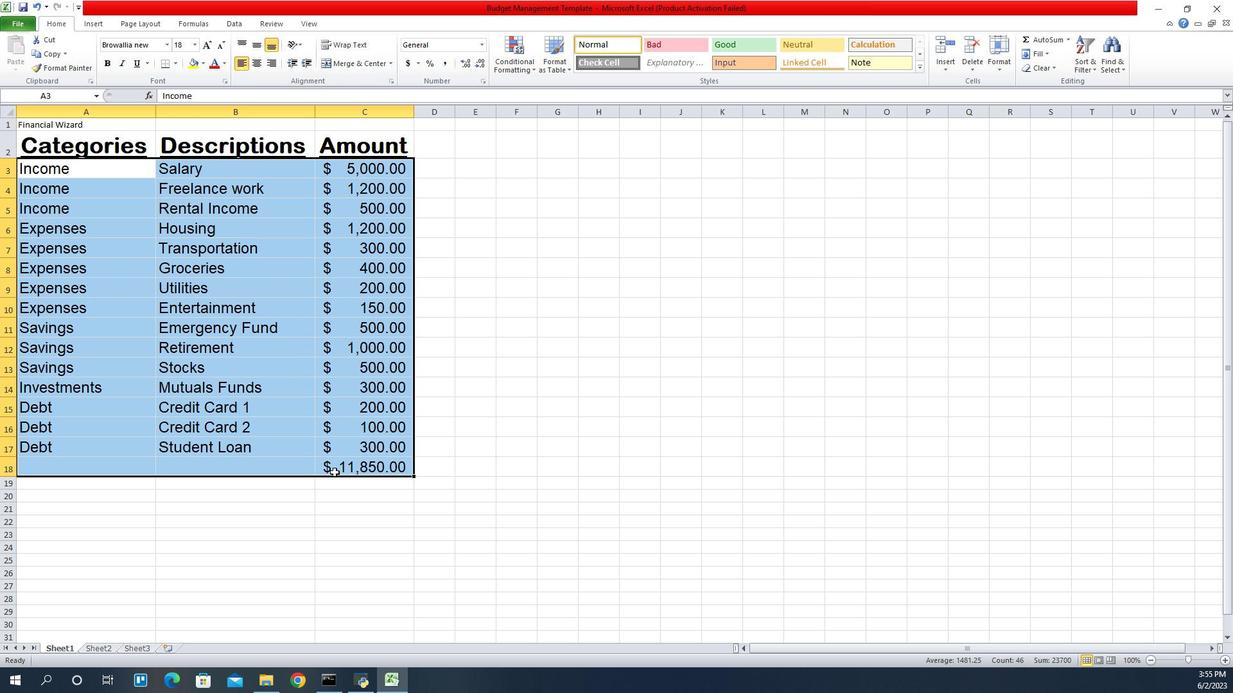 
Action: Key pressed ctrl+S<'\x13'>
Screenshot: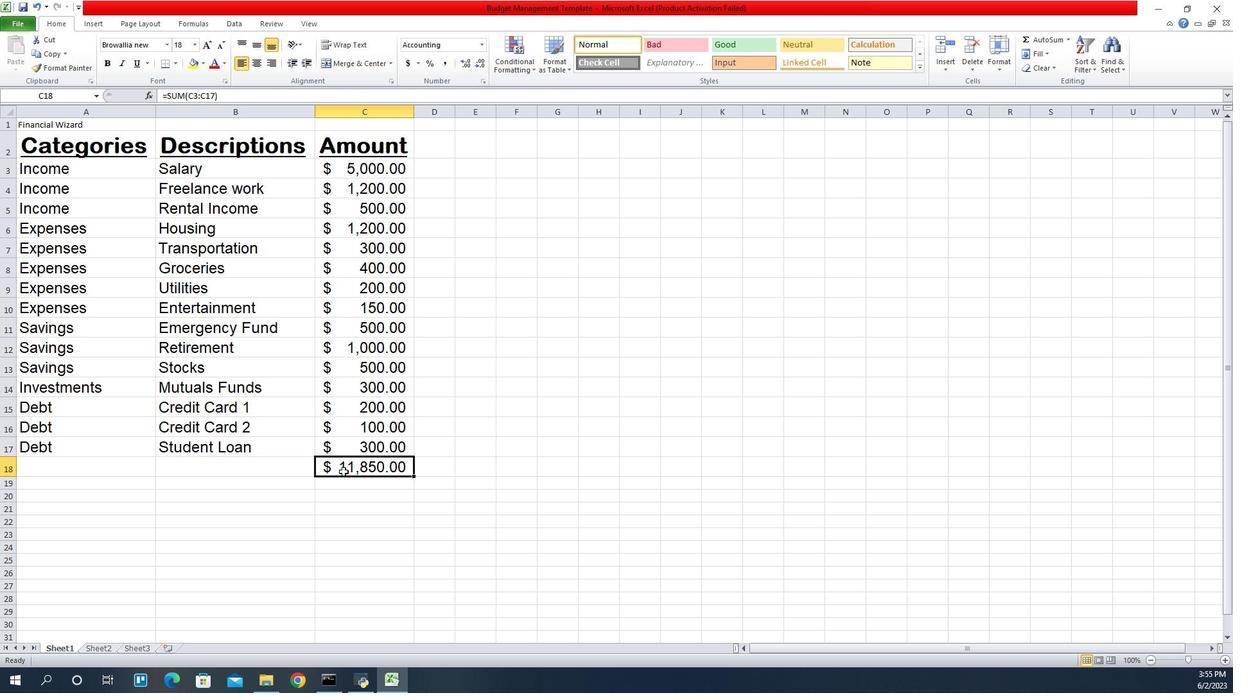 
